 Task: Find connections with filter location Chorfa with filter topic #jobsearchwith filter profile language French with filter current company Indus Towers Limited with filter school Bapatla Engineering College with filter industry Writing and Editing with filter service category Demand Generation with filter keywords title Nuclear Engineer
Action: Mouse moved to (551, 81)
Screenshot: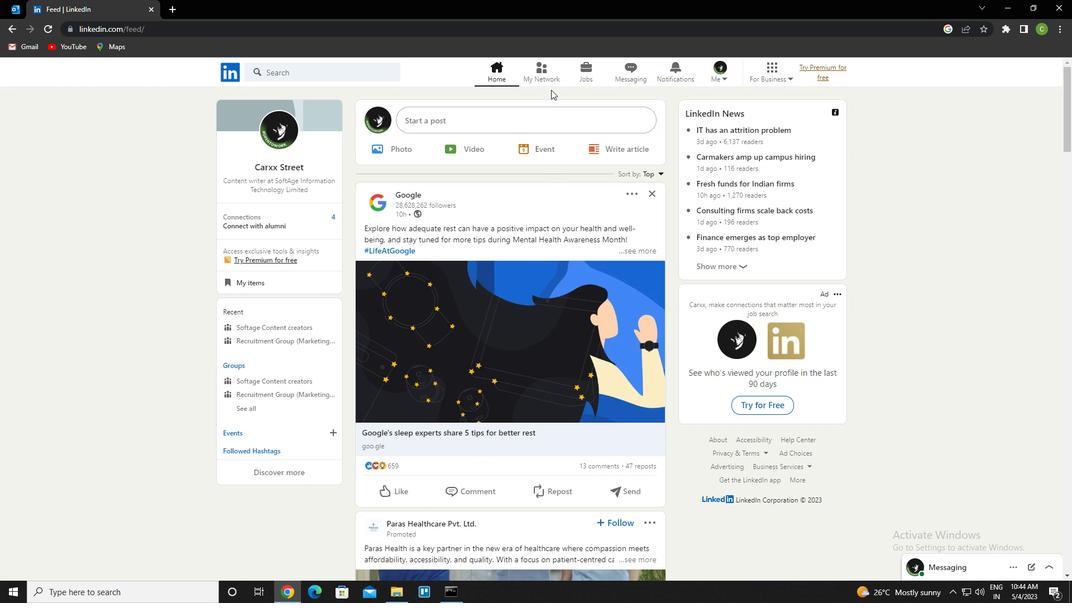 
Action: Mouse pressed left at (551, 81)
Screenshot: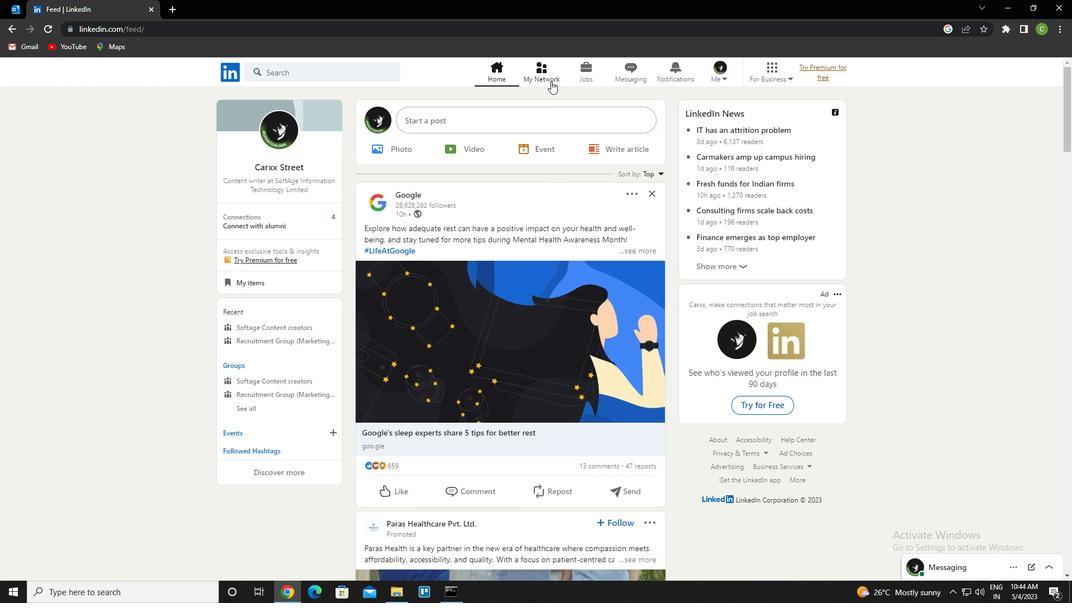 
Action: Mouse moved to (337, 140)
Screenshot: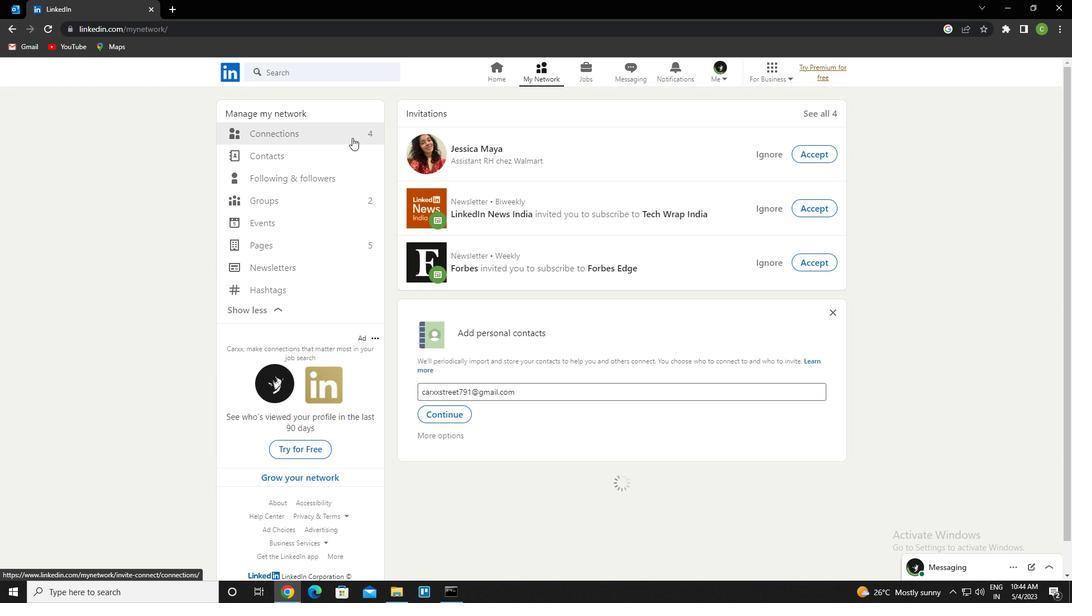 
Action: Mouse pressed left at (337, 140)
Screenshot: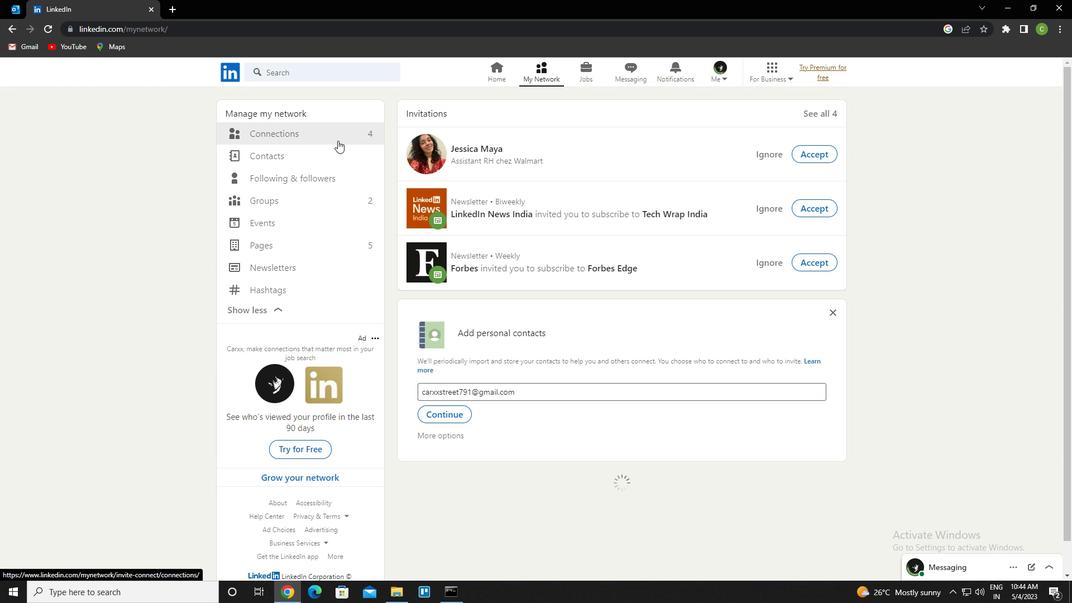 
Action: Mouse pressed left at (337, 140)
Screenshot: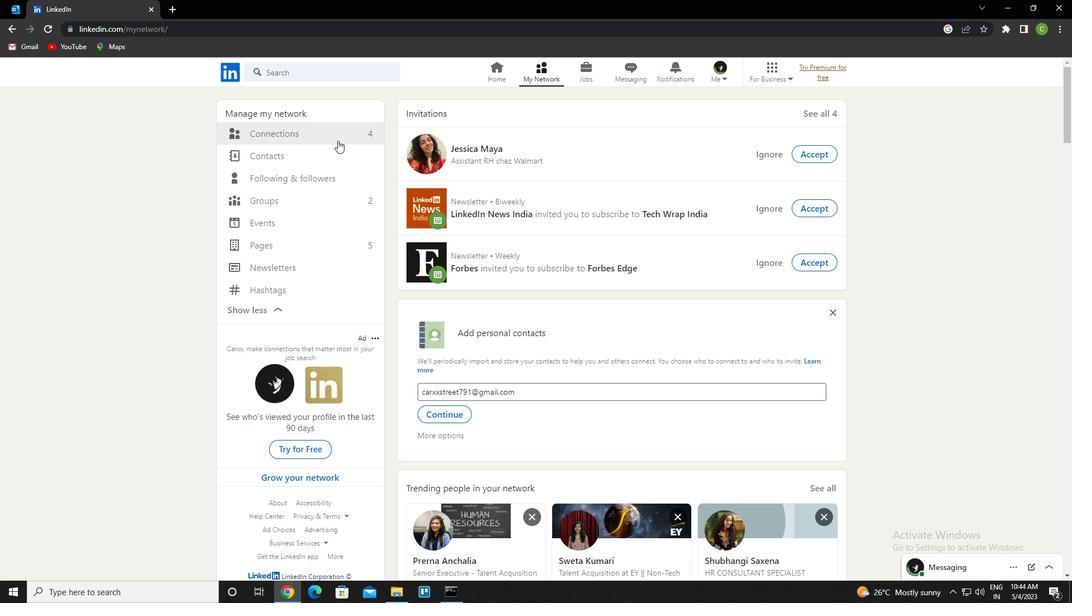 
Action: Mouse moved to (337, 129)
Screenshot: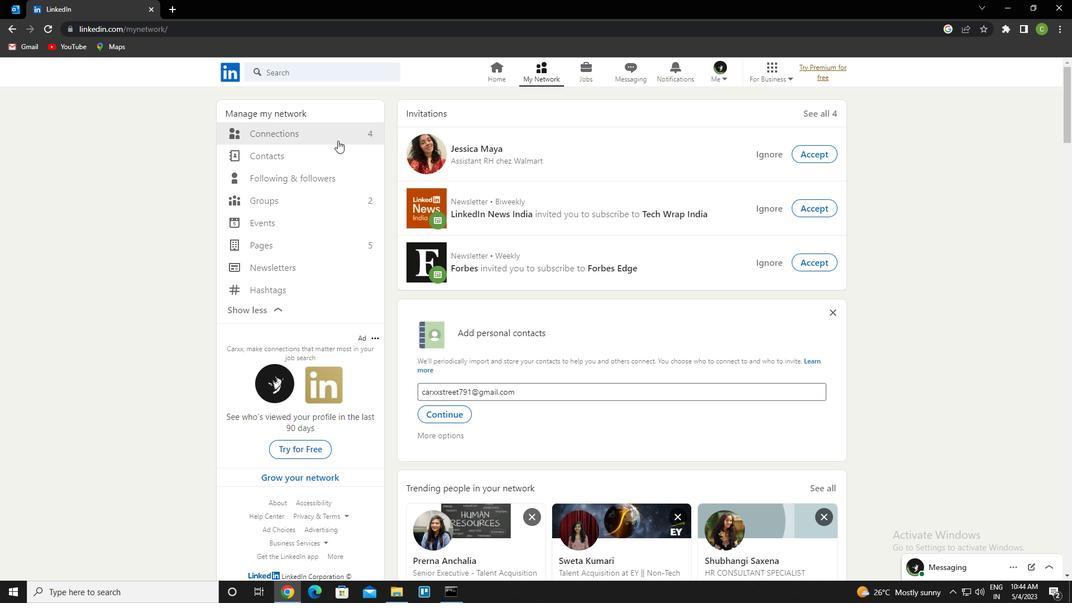 
Action: Mouse pressed left at (337, 129)
Screenshot: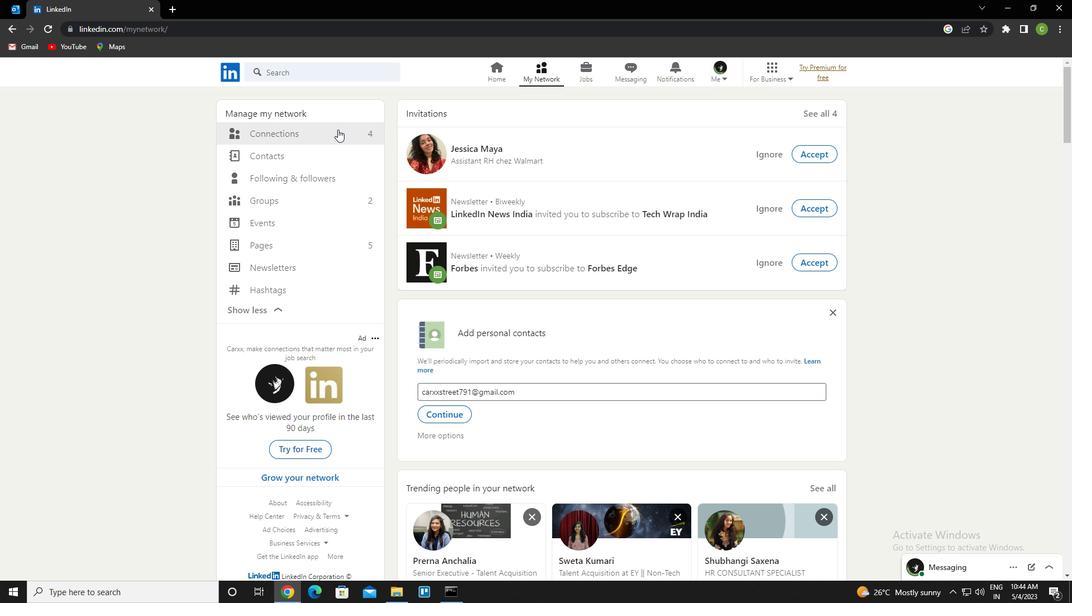 
Action: Mouse moved to (639, 137)
Screenshot: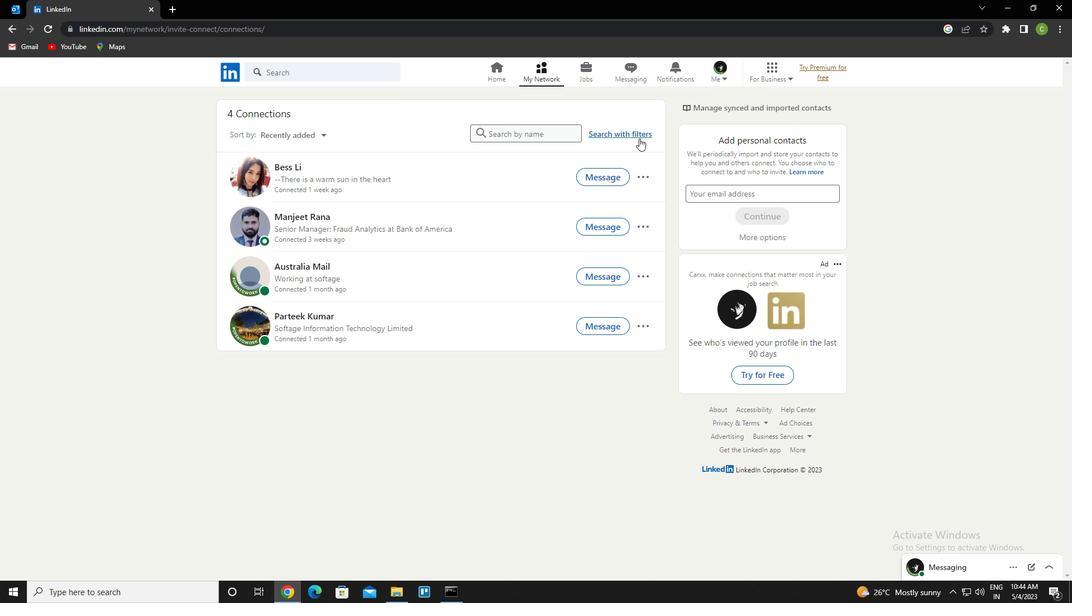 
Action: Mouse pressed left at (639, 137)
Screenshot: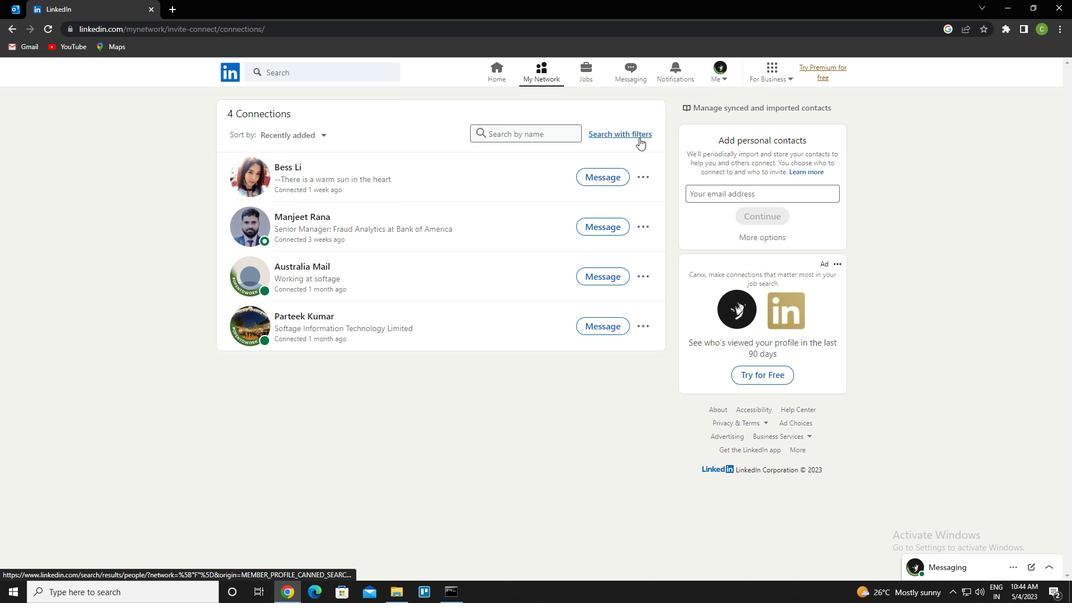 
Action: Mouse moved to (575, 102)
Screenshot: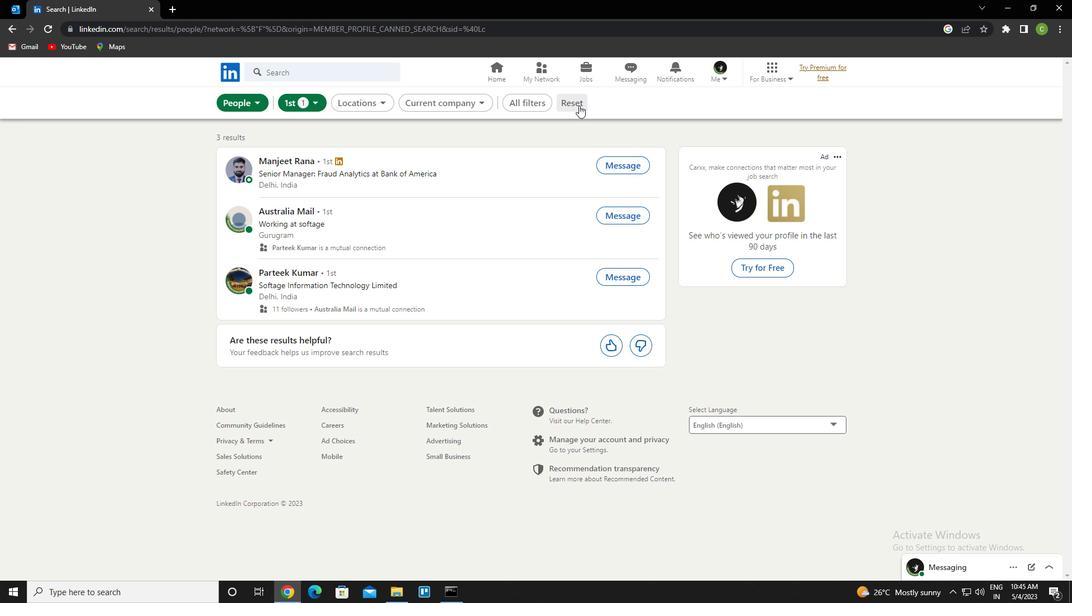 
Action: Mouse pressed left at (575, 102)
Screenshot: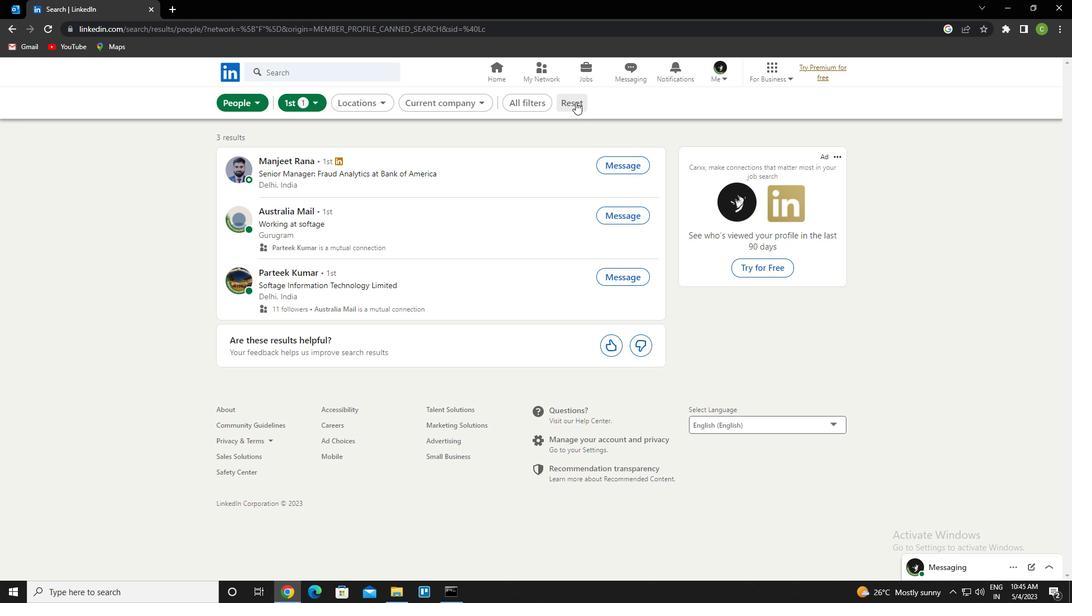 
Action: Mouse moved to (557, 102)
Screenshot: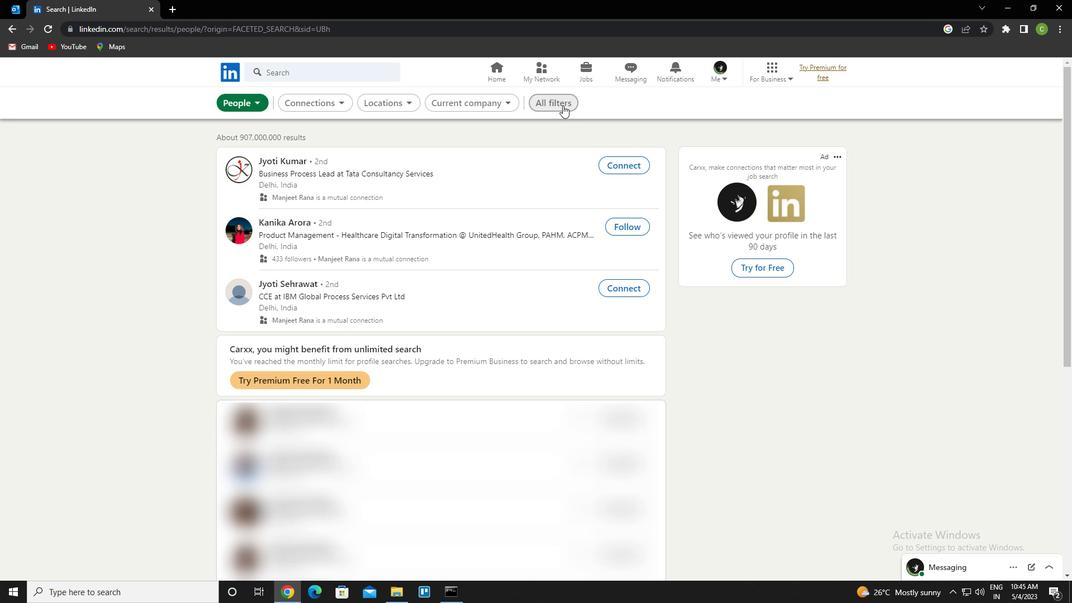 
Action: Mouse pressed left at (557, 102)
Screenshot: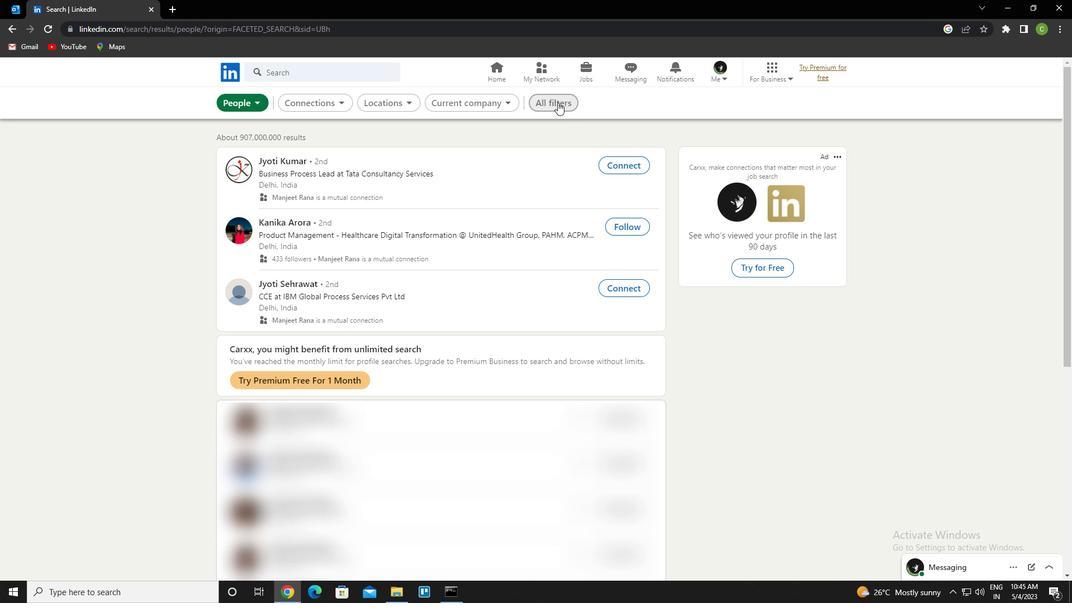 
Action: Mouse moved to (907, 342)
Screenshot: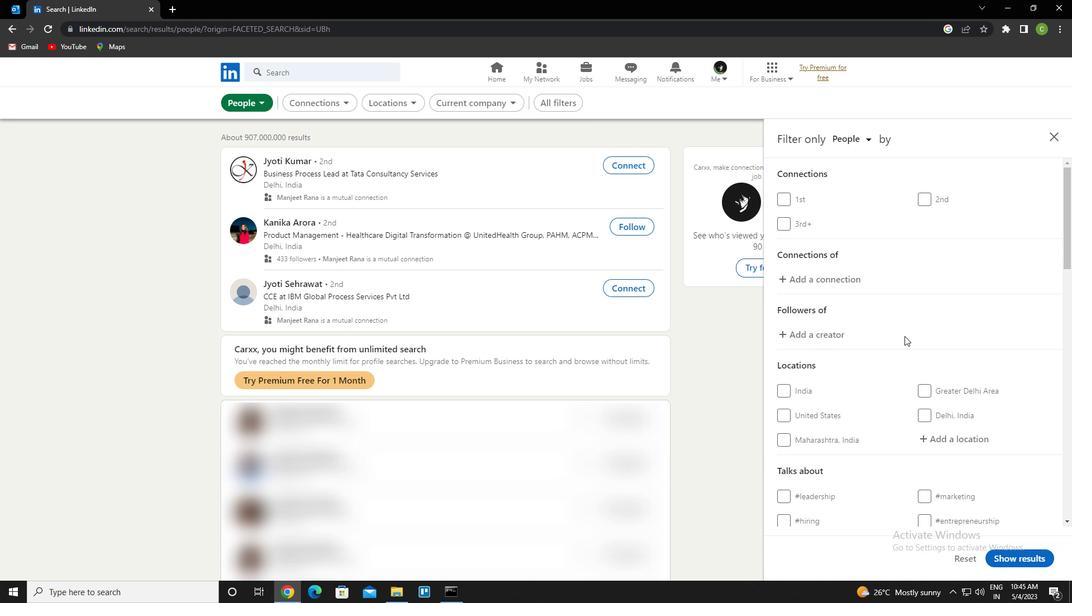 
Action: Mouse scrolled (907, 341) with delta (0, 0)
Screenshot: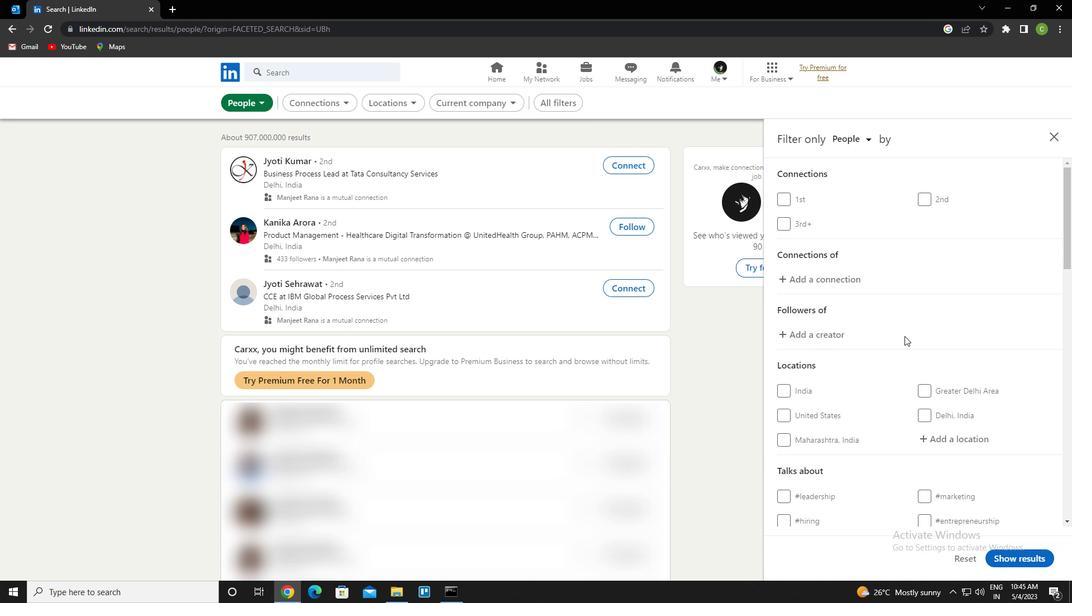 
Action: Mouse moved to (908, 342)
Screenshot: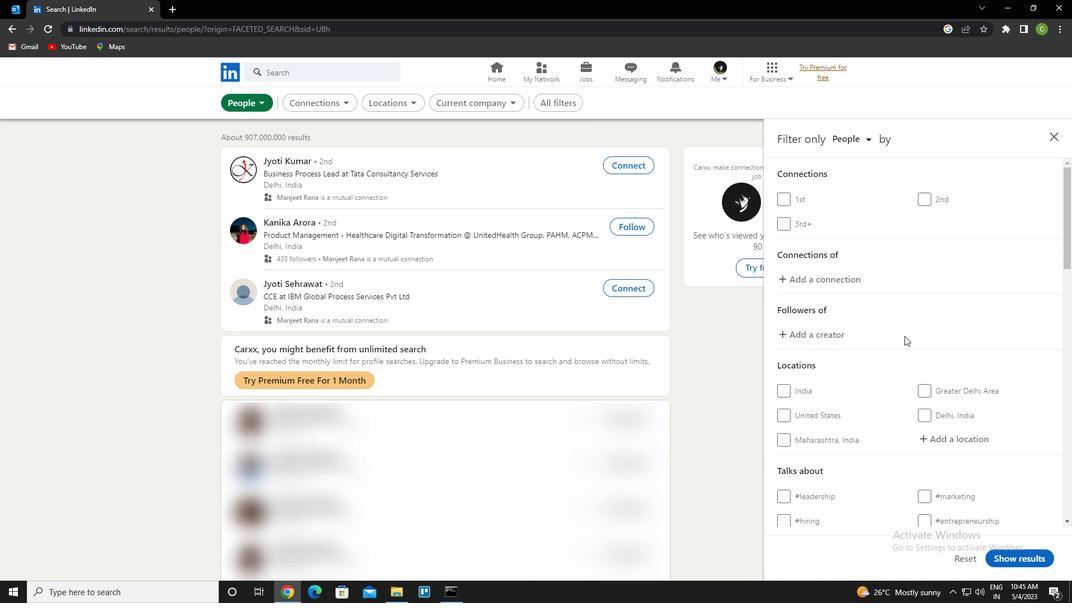 
Action: Mouse scrolled (908, 342) with delta (0, 0)
Screenshot: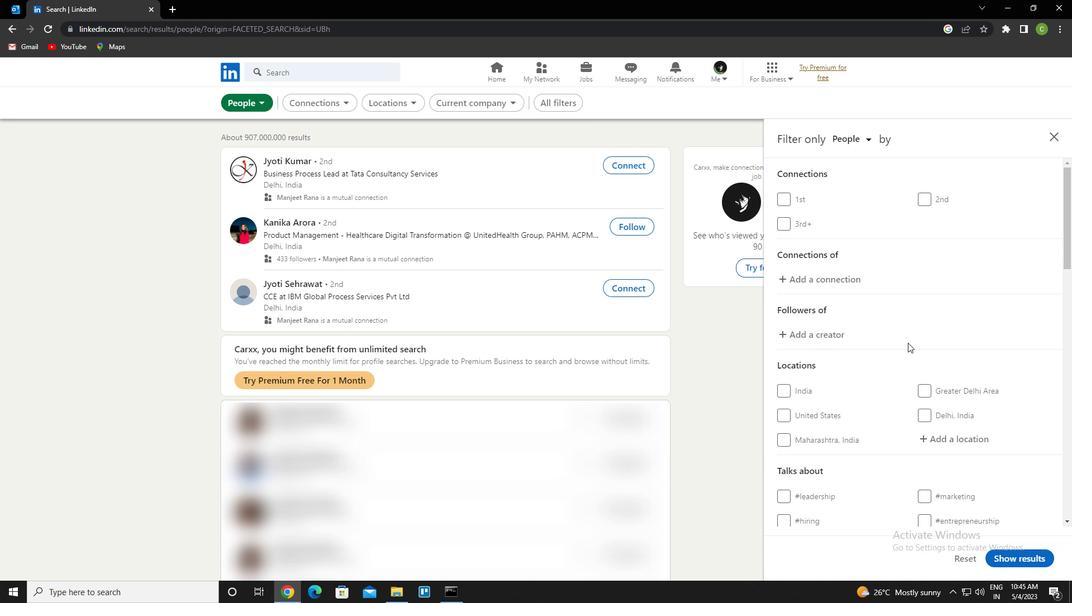 
Action: Mouse moved to (940, 332)
Screenshot: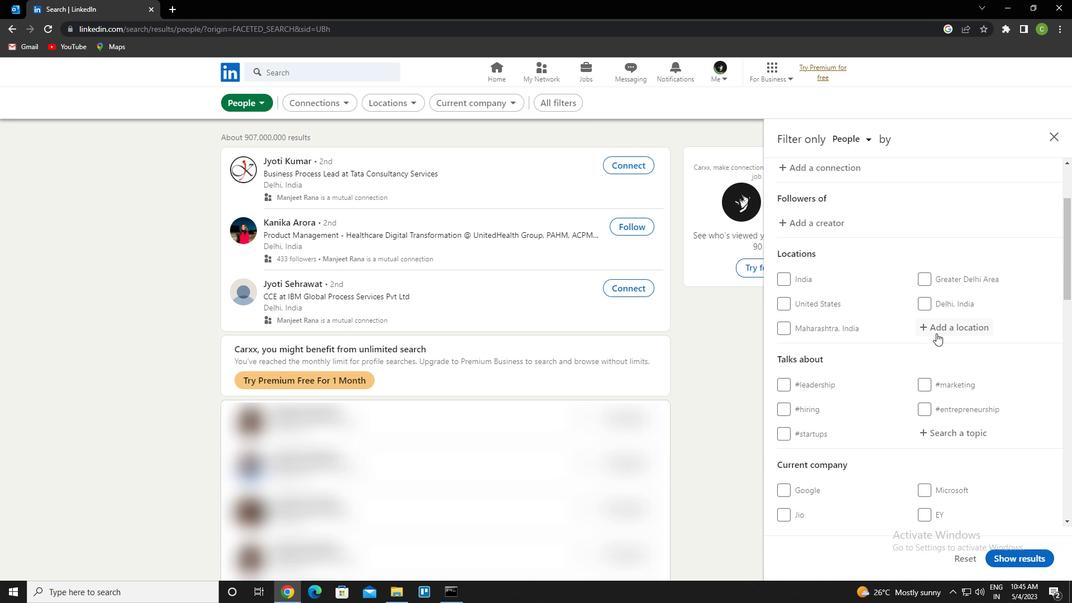 
Action: Mouse pressed left at (940, 332)
Screenshot: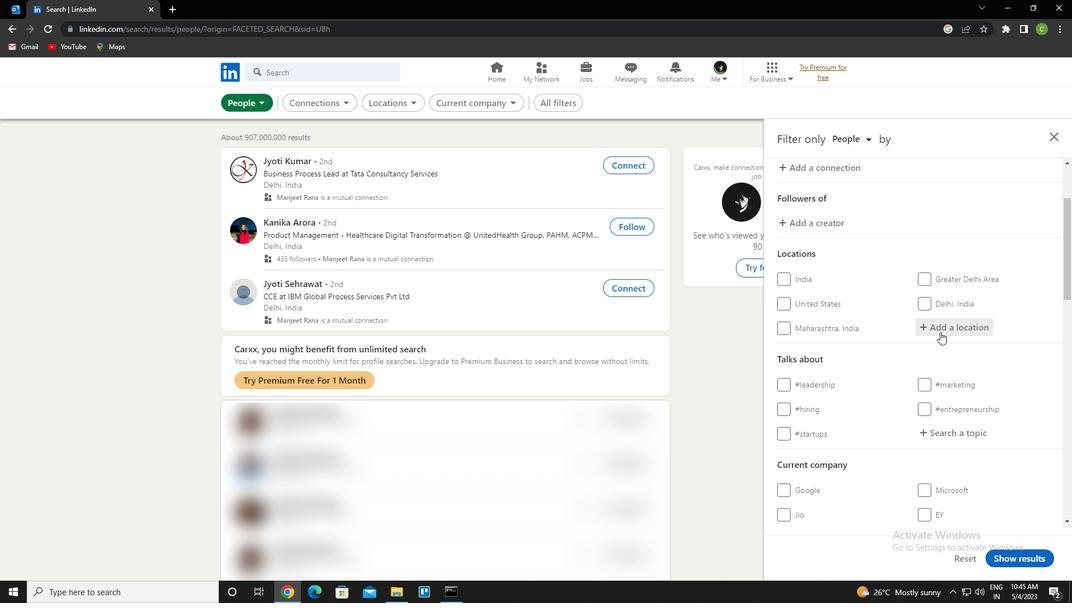 
Action: Mouse moved to (902, 317)
Screenshot: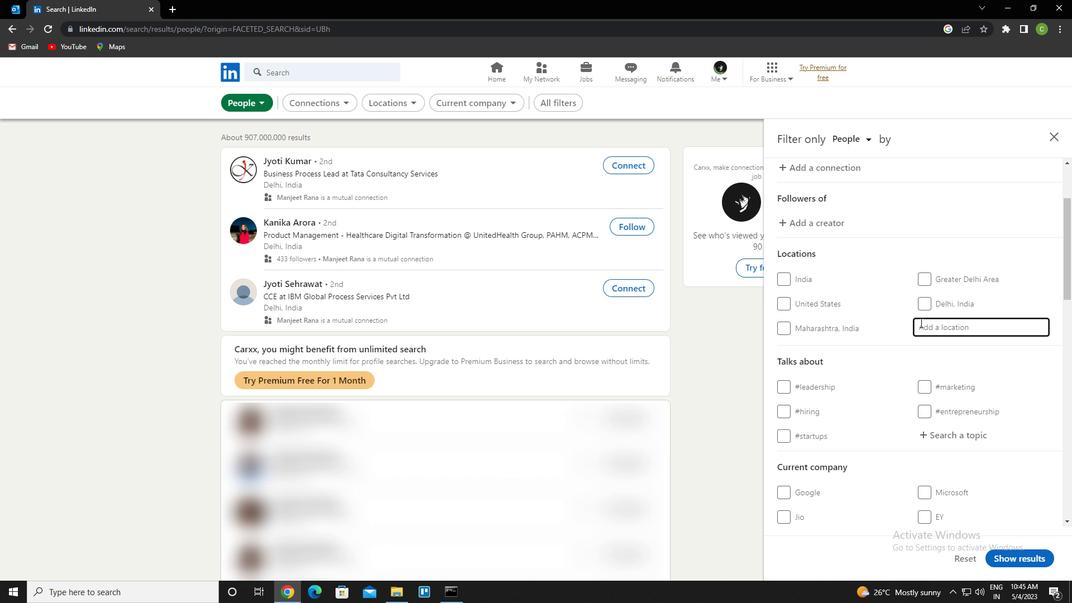 
Action: Key pressed <Key.caps_lock>c<Key.caps_lock>horfa<Key.down><Key.enter>
Screenshot: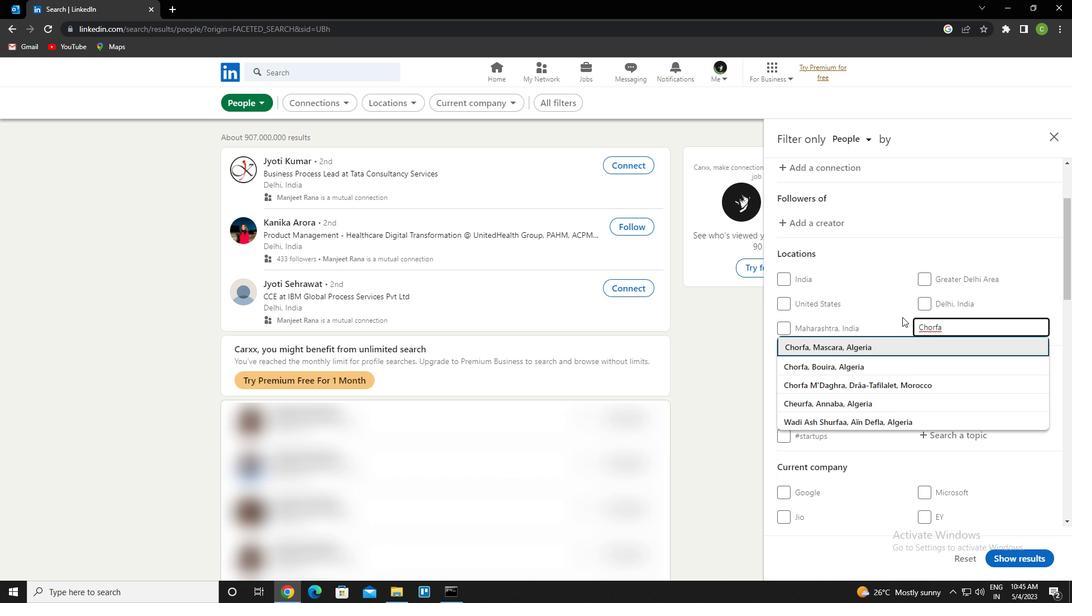 
Action: Mouse moved to (1067, 228)
Screenshot: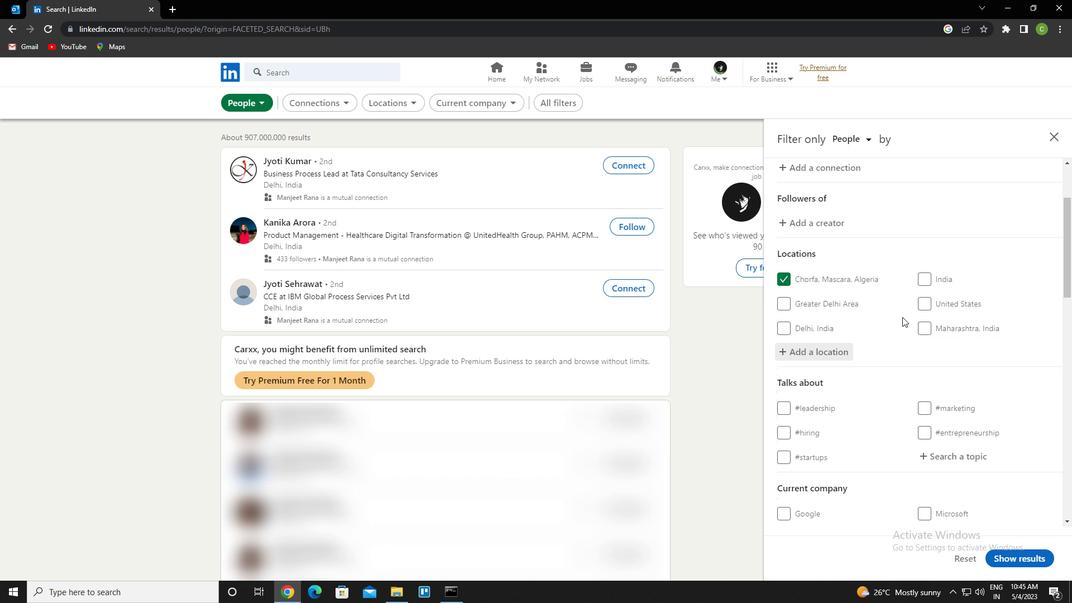 
Action: Mouse scrolled (1067, 227) with delta (0, 0)
Screenshot: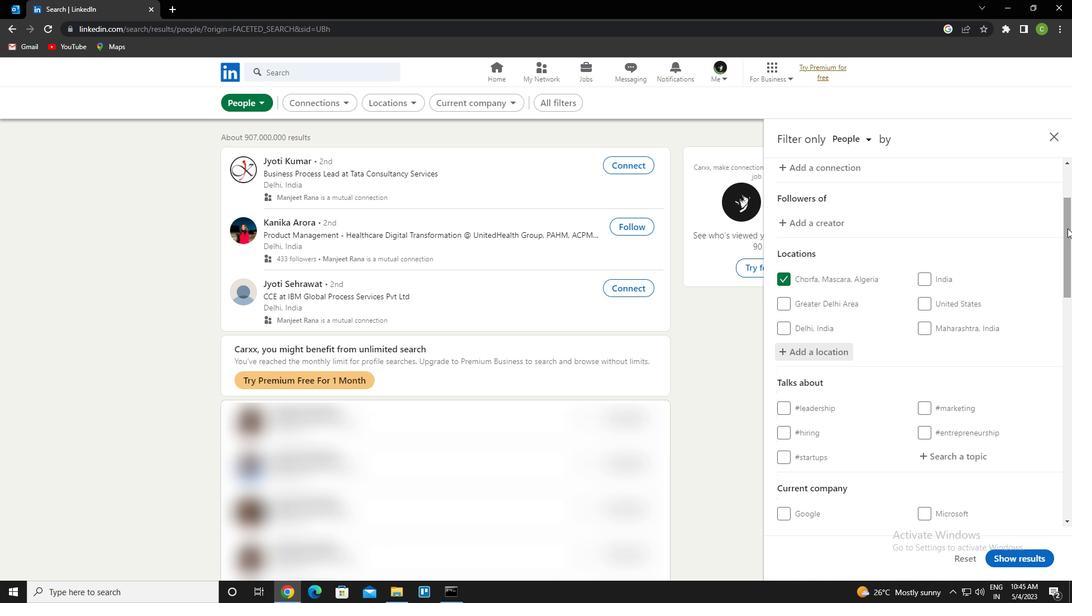 
Action: Mouse scrolled (1067, 227) with delta (0, 0)
Screenshot: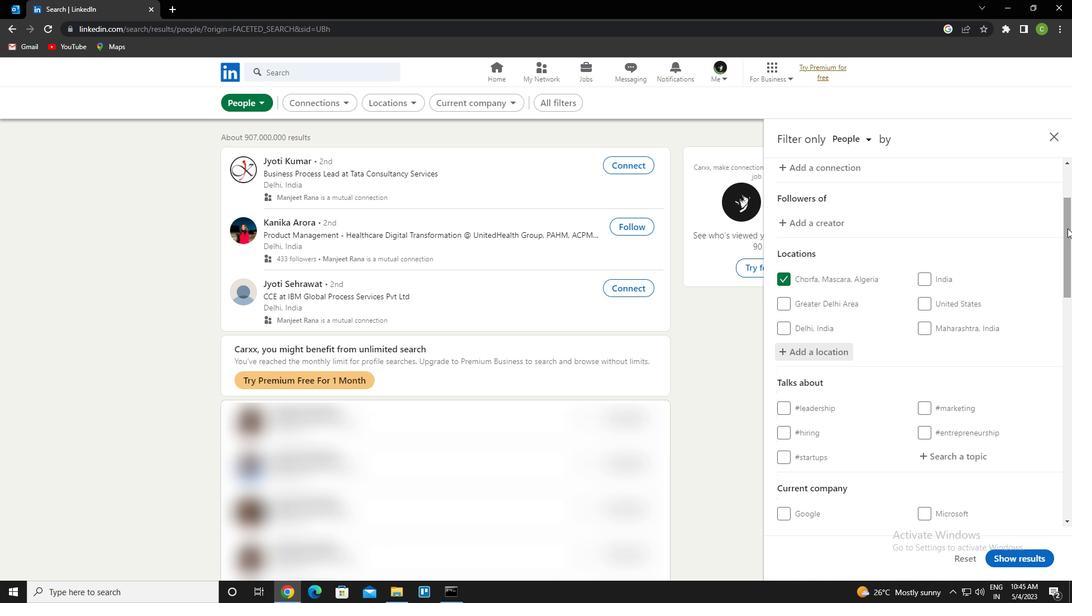 
Action: Mouse moved to (947, 341)
Screenshot: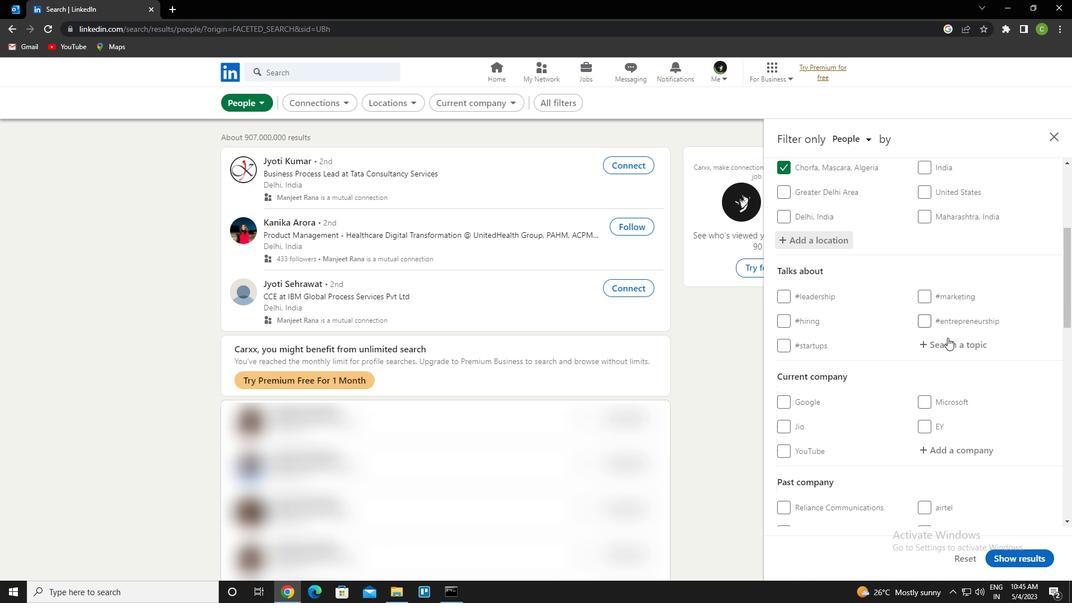 
Action: Mouse pressed left at (947, 341)
Screenshot: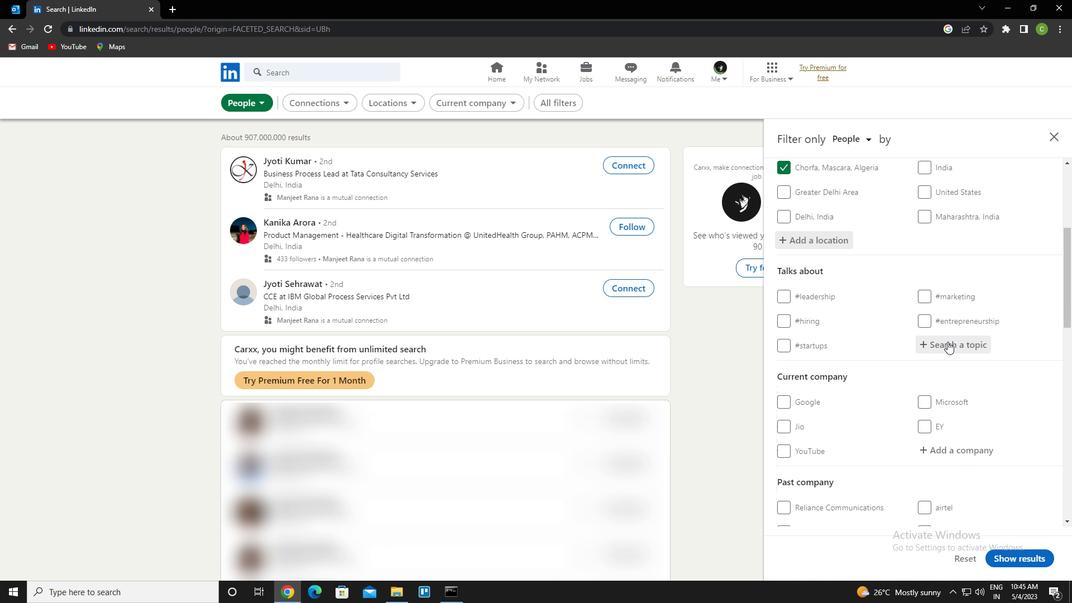 
Action: Key pressed jobsearch<Key.down><Key.enter>
Screenshot: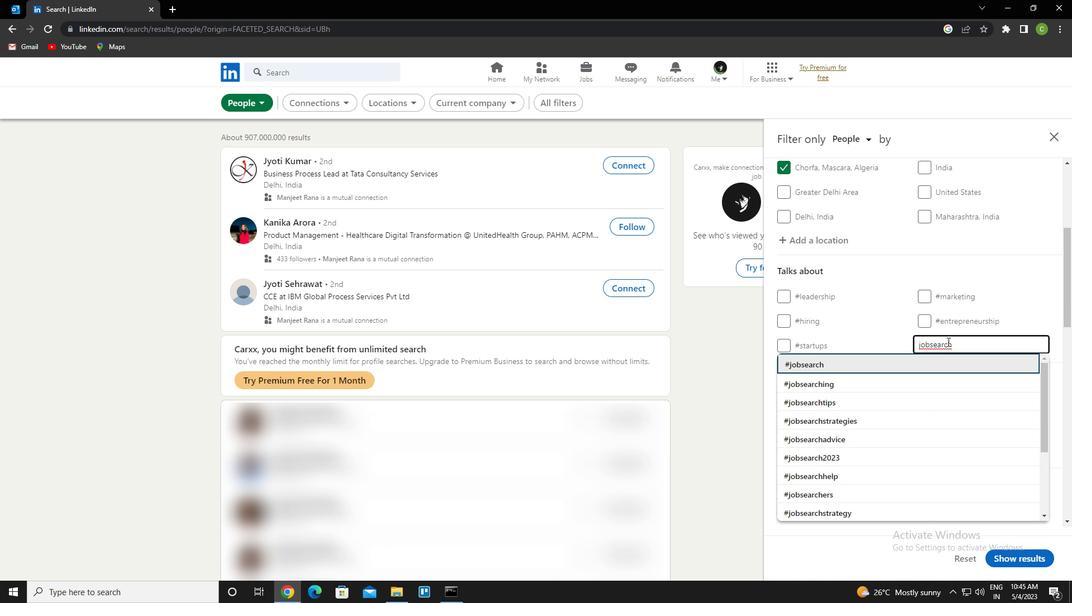 
Action: Mouse scrolled (947, 341) with delta (0, 0)
Screenshot: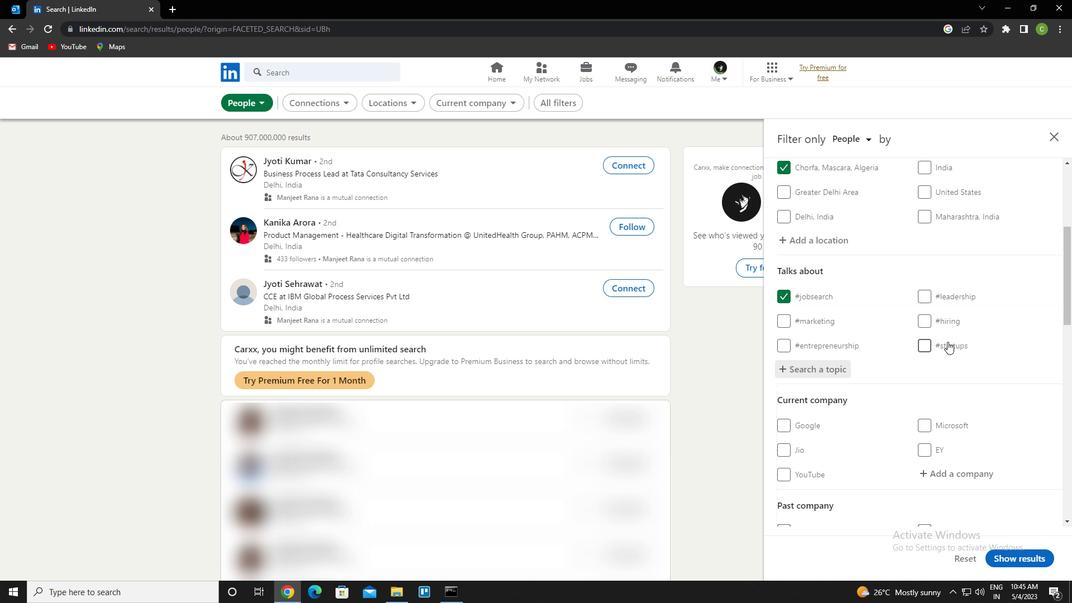 
Action: Mouse scrolled (947, 341) with delta (0, 0)
Screenshot: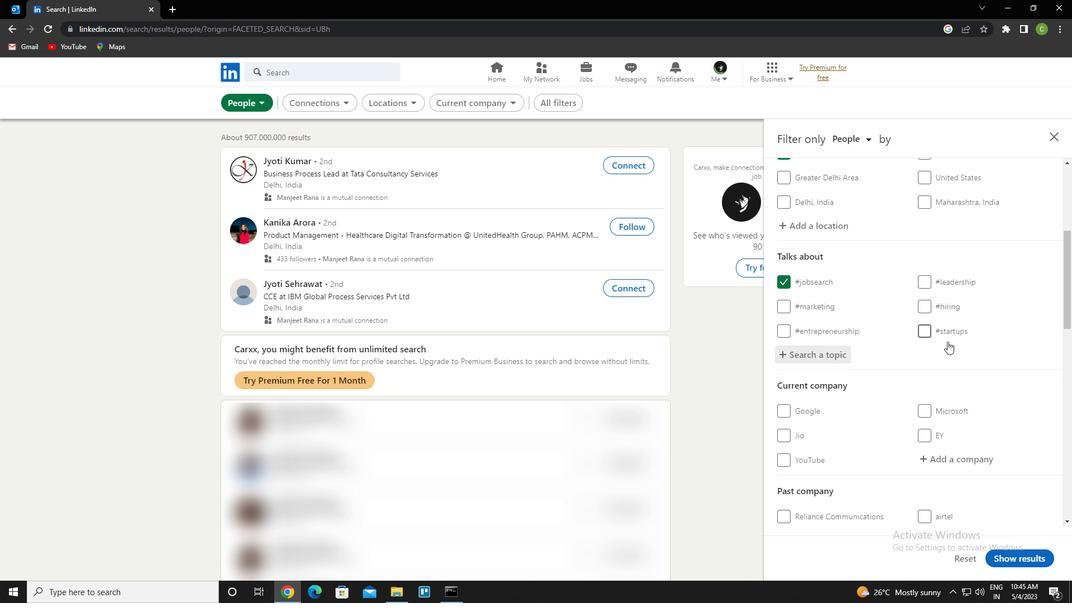 
Action: Mouse moved to (939, 336)
Screenshot: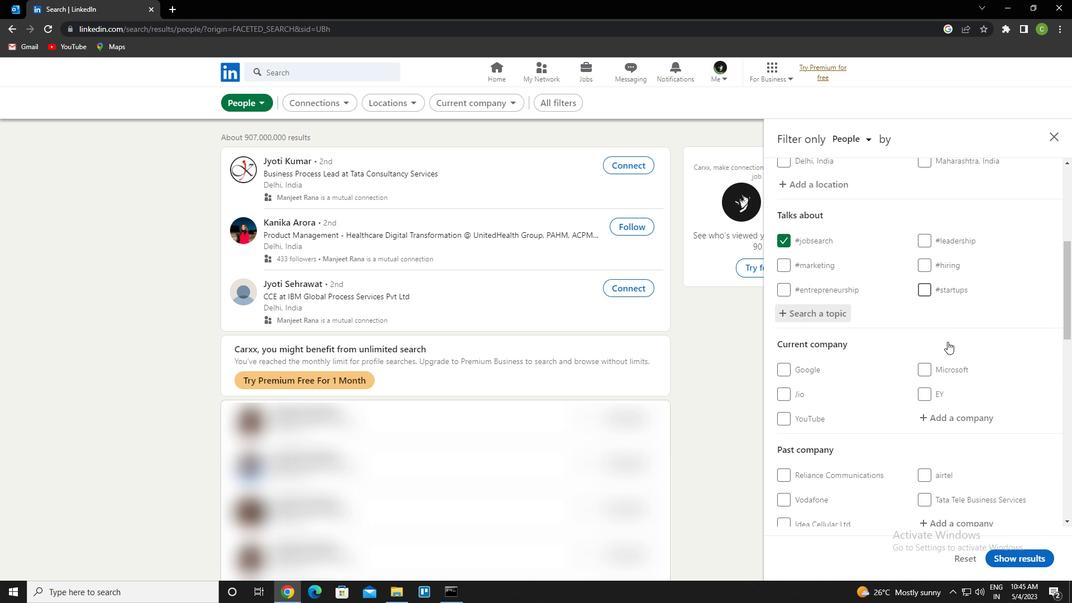 
Action: Mouse scrolled (939, 336) with delta (0, 0)
Screenshot: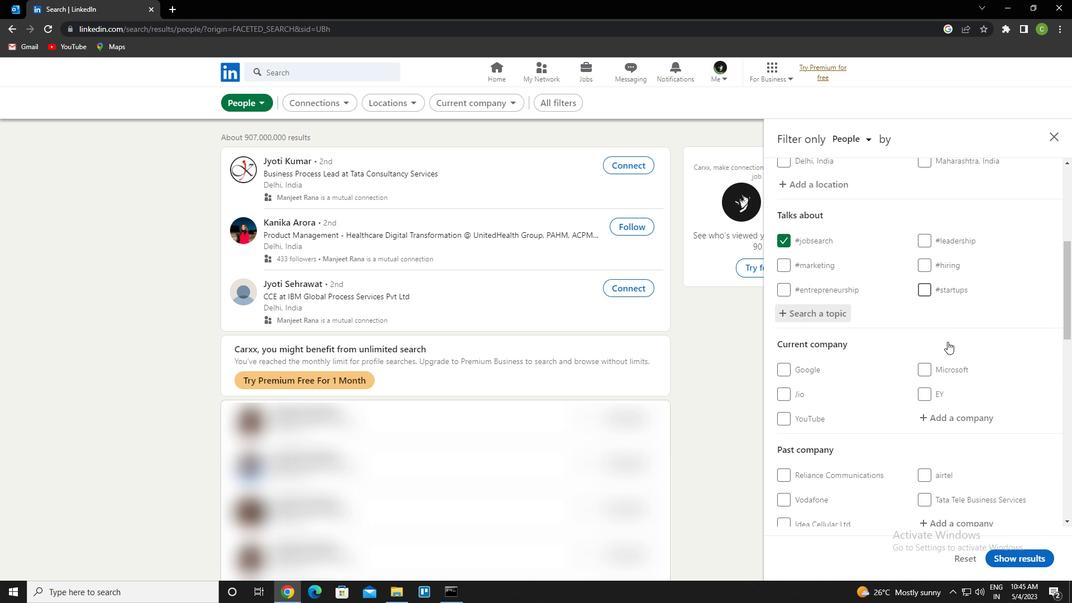
Action: Mouse moved to (927, 331)
Screenshot: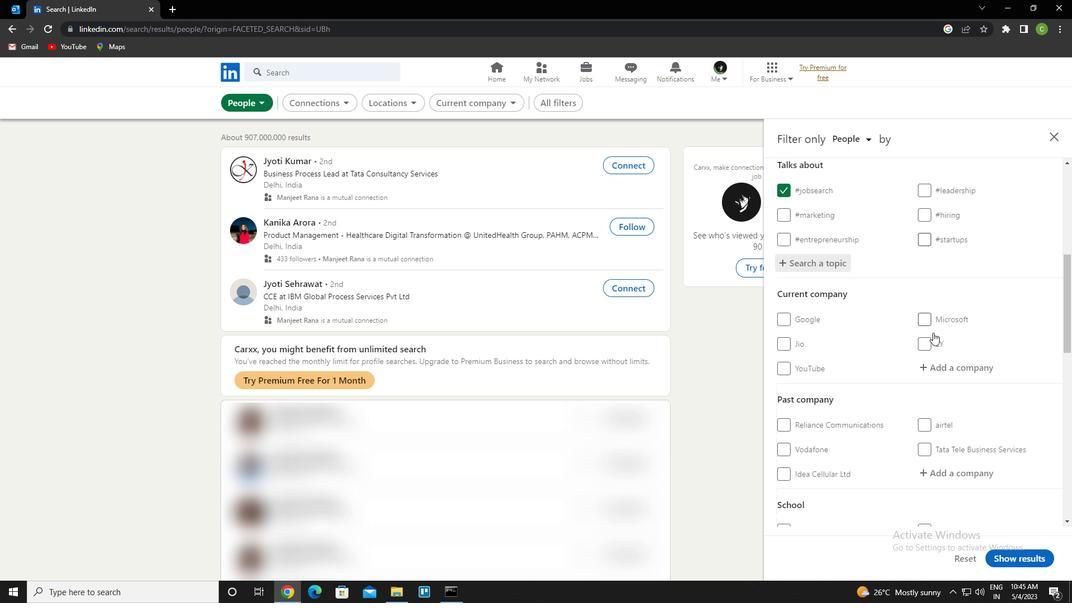 
Action: Mouse scrolled (927, 330) with delta (0, 0)
Screenshot: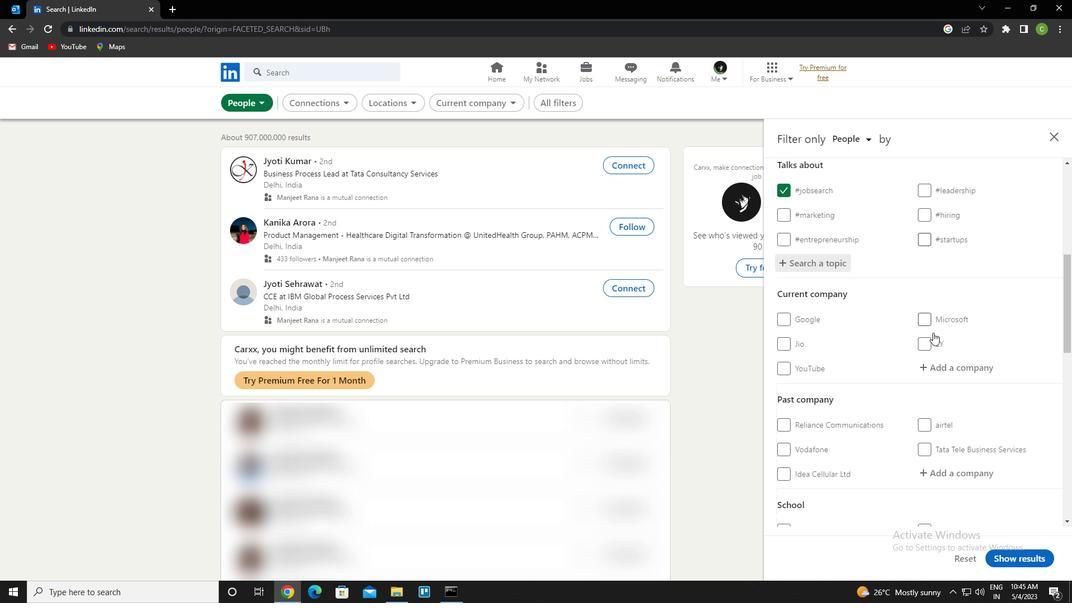 
Action: Mouse moved to (922, 333)
Screenshot: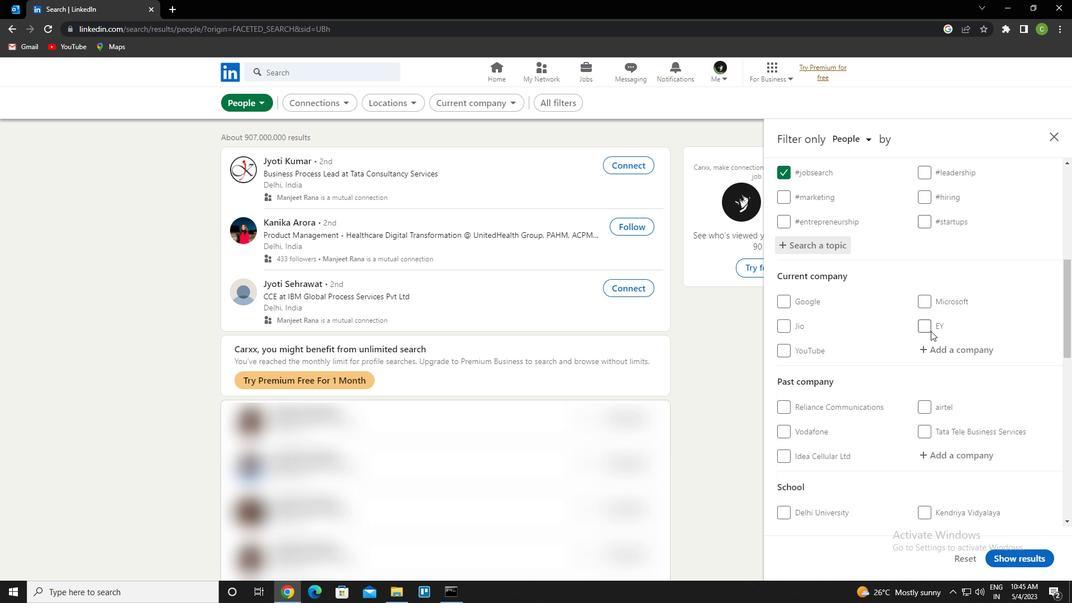 
Action: Mouse scrolled (922, 332) with delta (0, 0)
Screenshot: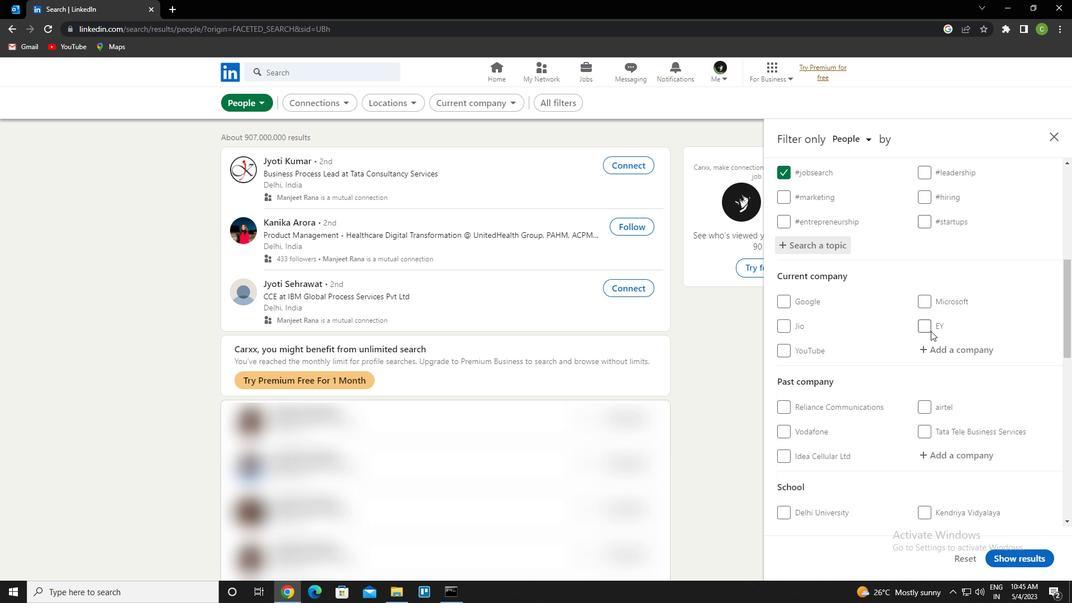 
Action: Mouse moved to (919, 335)
Screenshot: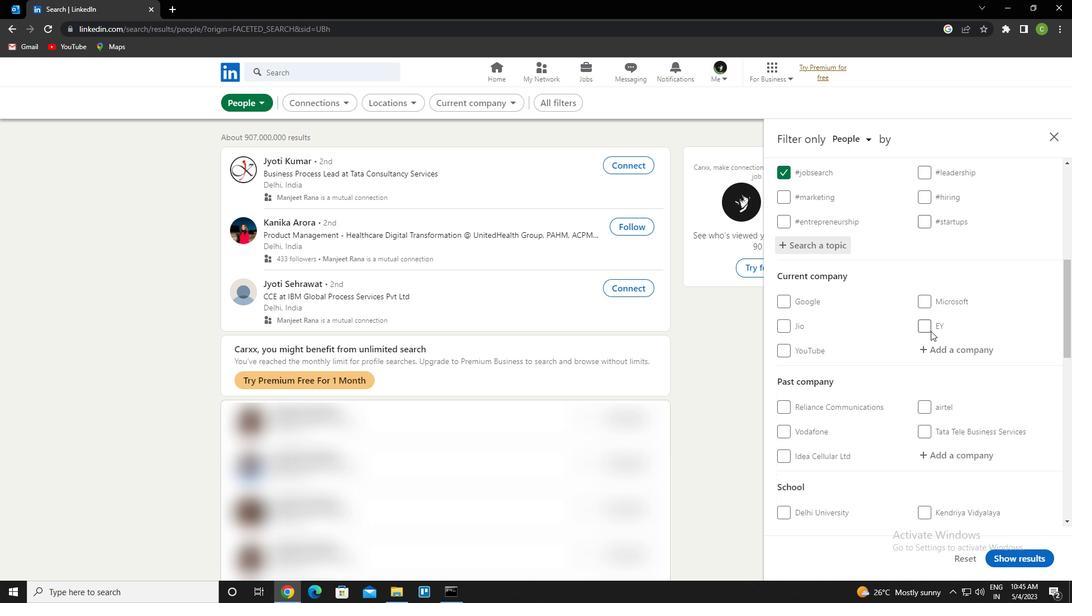 
Action: Mouse scrolled (919, 334) with delta (0, 0)
Screenshot: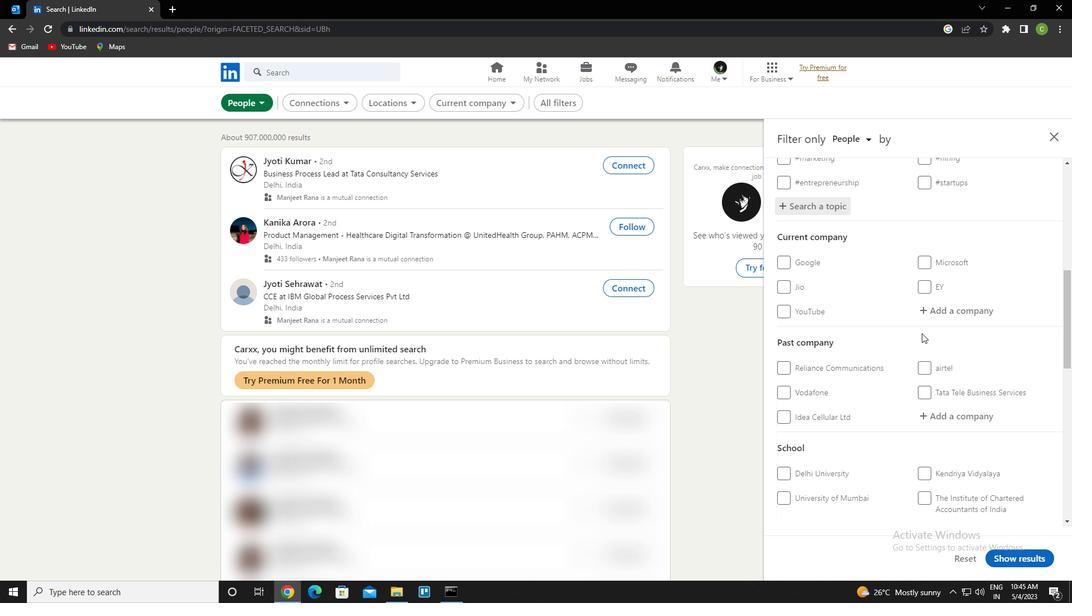 
Action: Mouse moved to (919, 334)
Screenshot: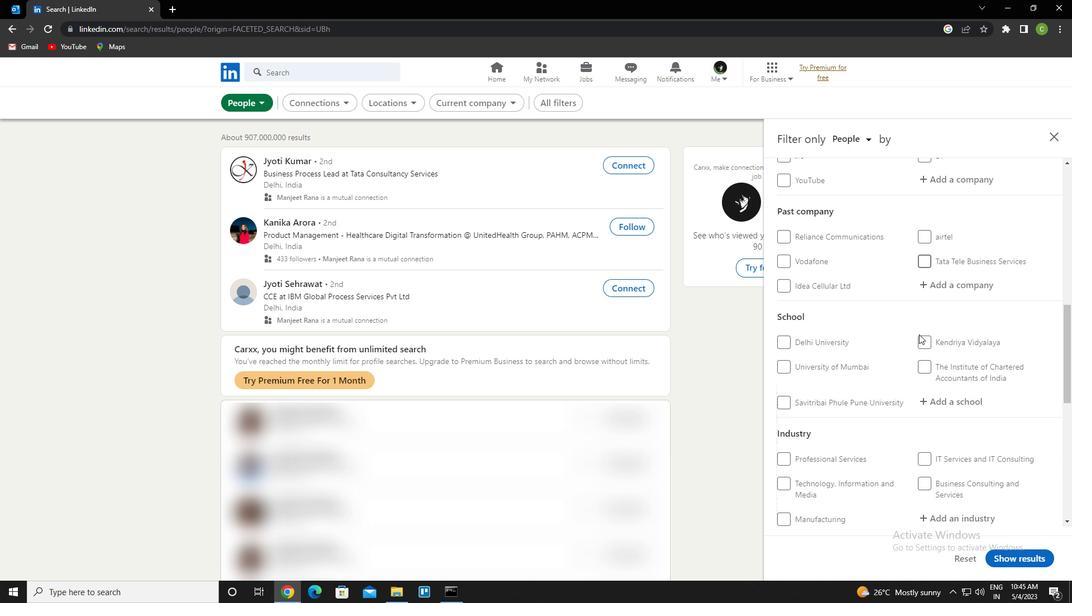 
Action: Mouse scrolled (919, 333) with delta (0, 0)
Screenshot: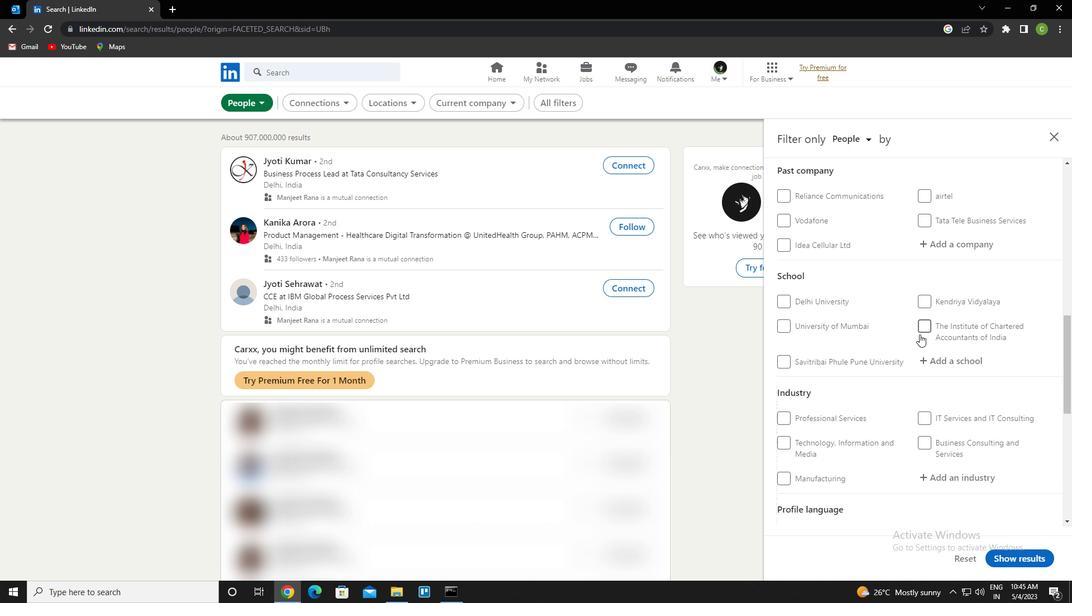 
Action: Mouse scrolled (919, 333) with delta (0, 0)
Screenshot: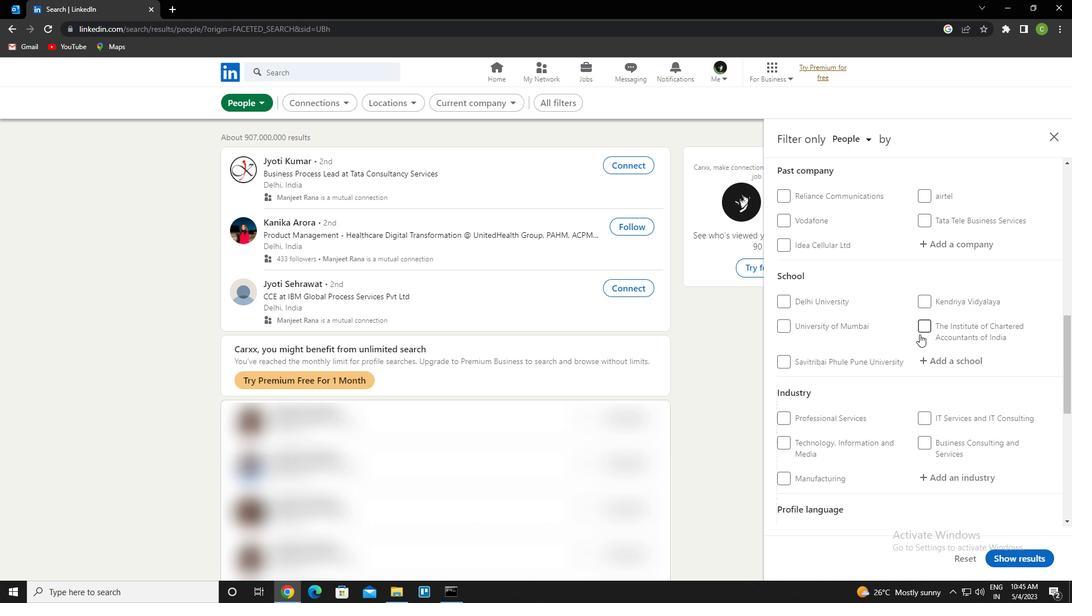 
Action: Mouse scrolled (919, 333) with delta (0, 0)
Screenshot: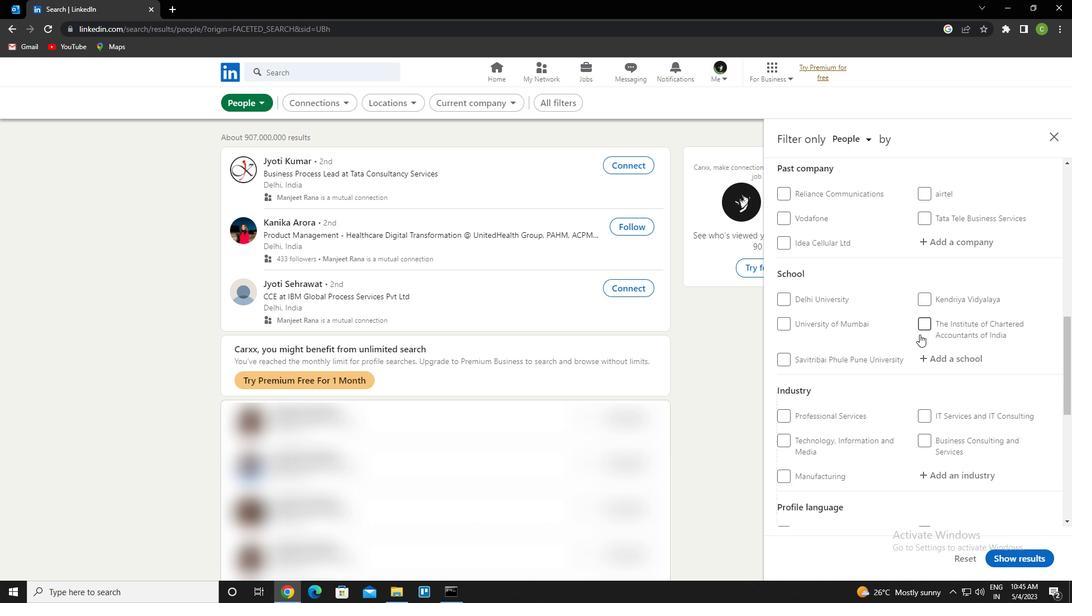 
Action: Mouse scrolled (919, 333) with delta (0, 0)
Screenshot: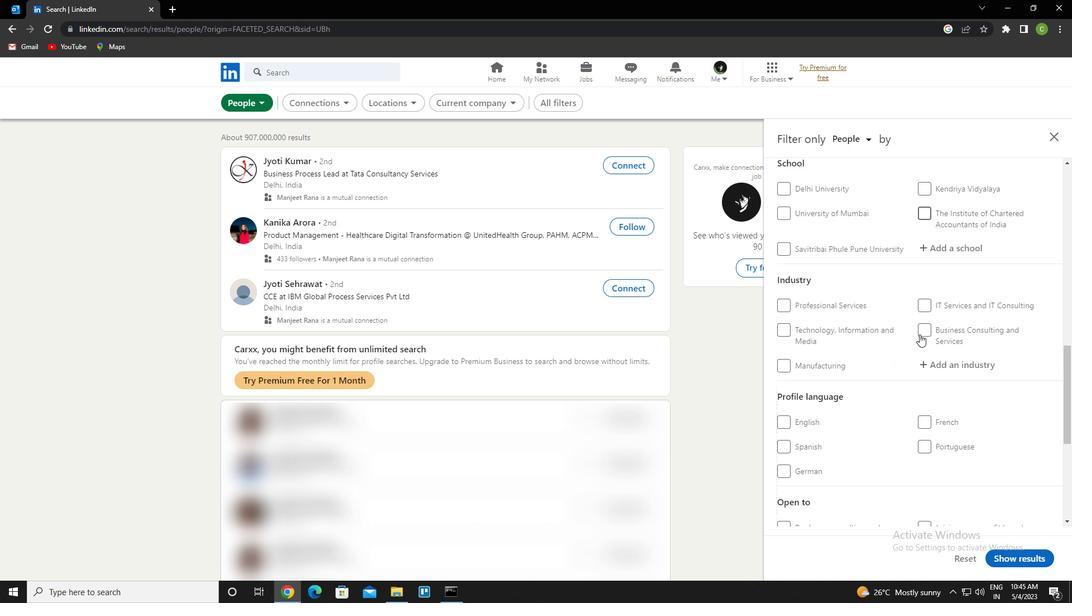 
Action: Mouse scrolled (919, 333) with delta (0, 0)
Screenshot: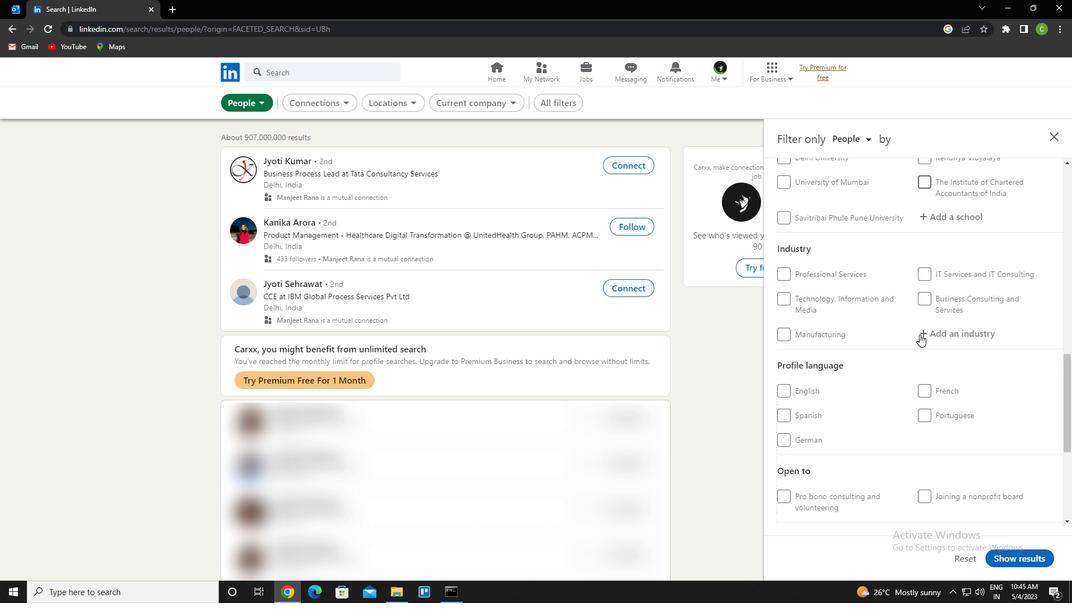 
Action: Mouse scrolled (919, 333) with delta (0, 0)
Screenshot: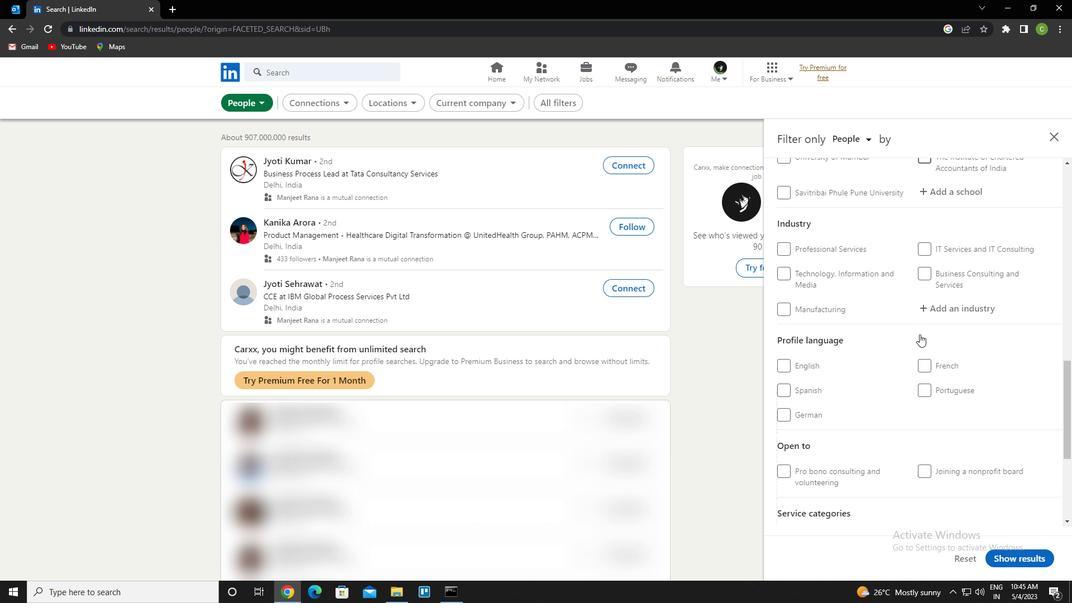 
Action: Mouse moved to (924, 202)
Screenshot: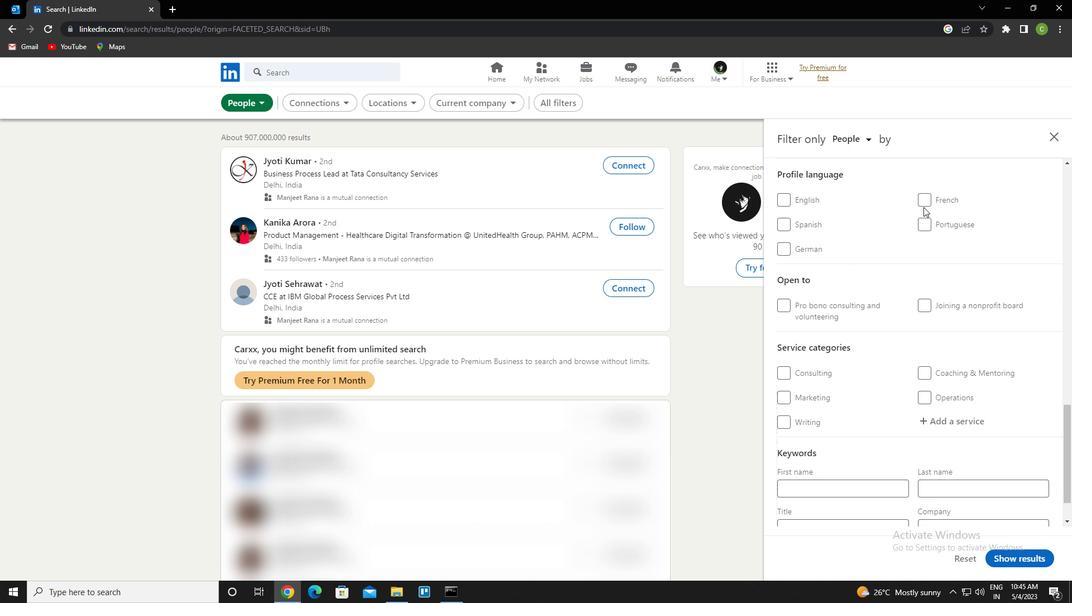 
Action: Mouse pressed left at (924, 202)
Screenshot: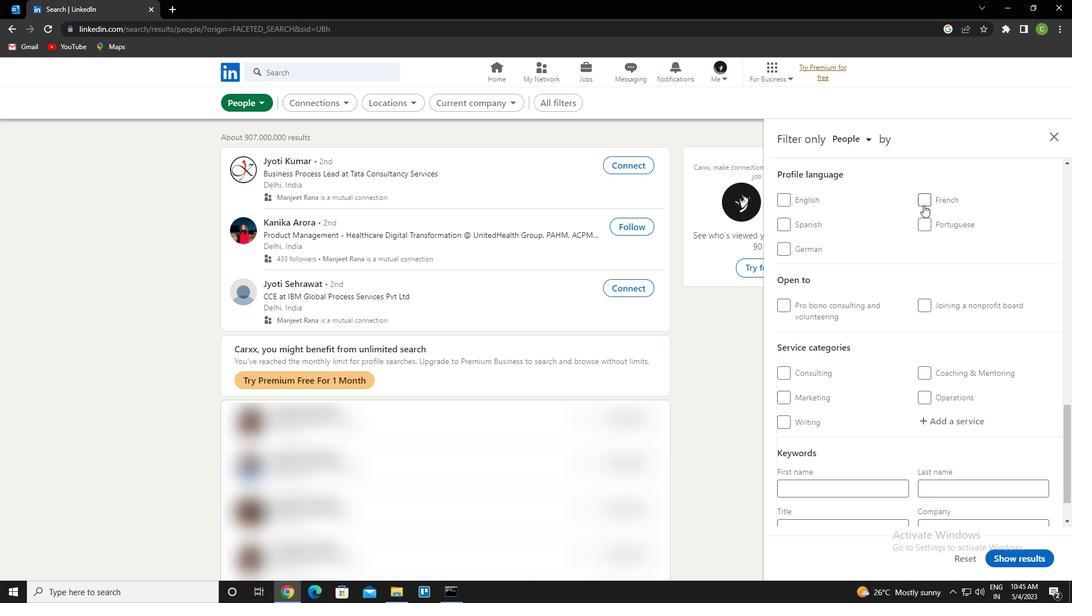 
Action: Mouse moved to (897, 254)
Screenshot: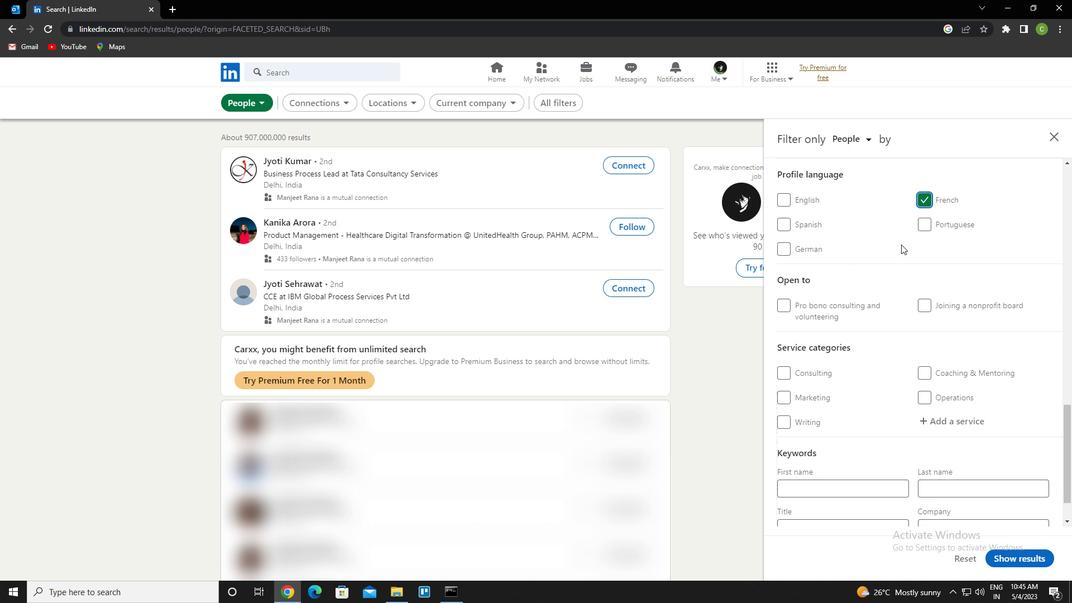 
Action: Mouse scrolled (897, 254) with delta (0, 0)
Screenshot: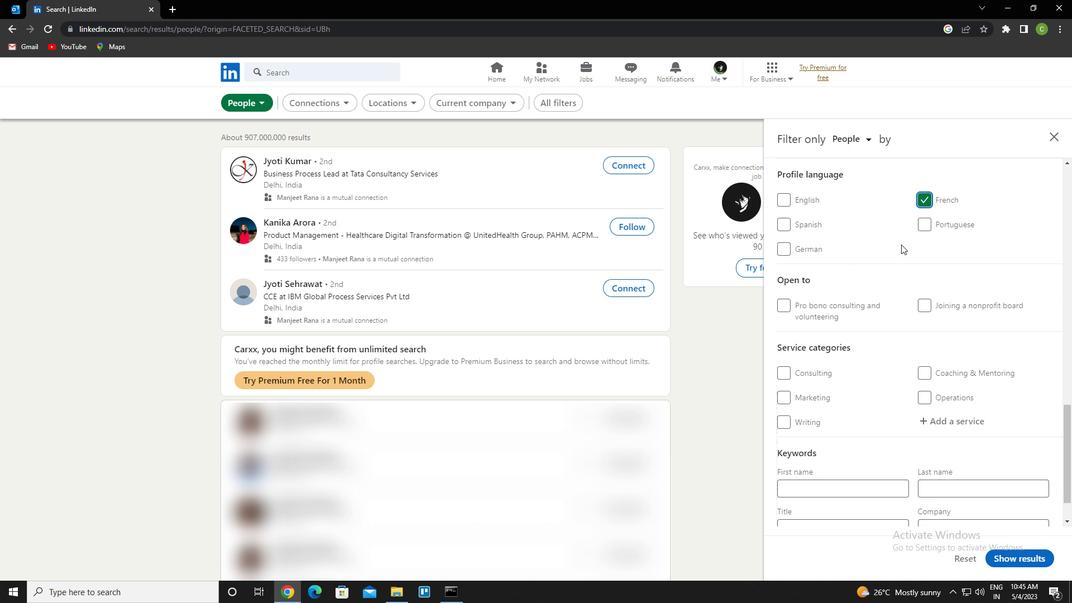 
Action: Mouse moved to (895, 257)
Screenshot: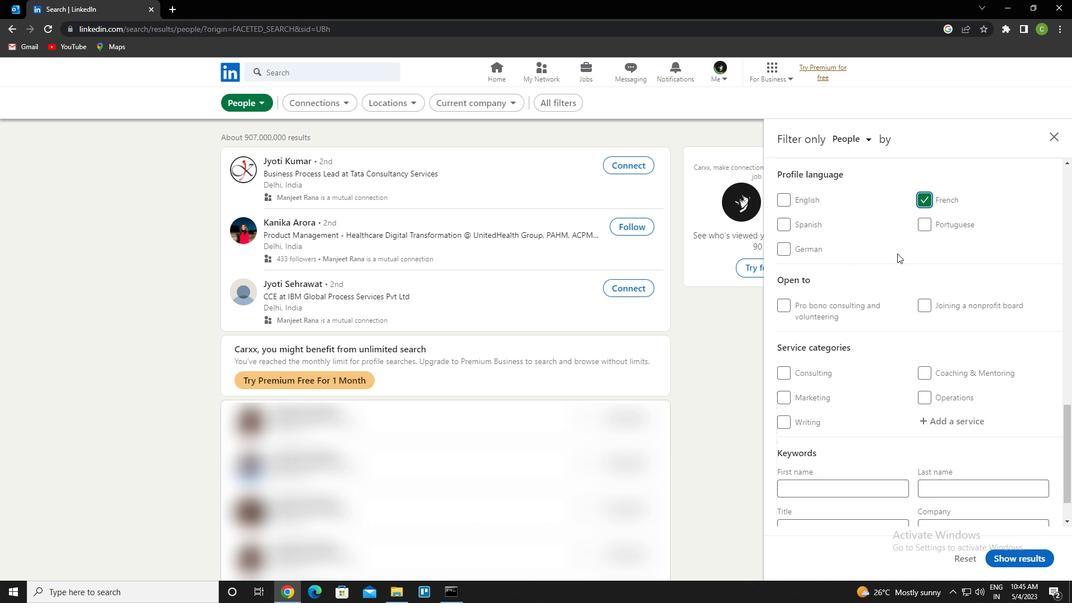 
Action: Mouse scrolled (895, 258) with delta (0, 0)
Screenshot: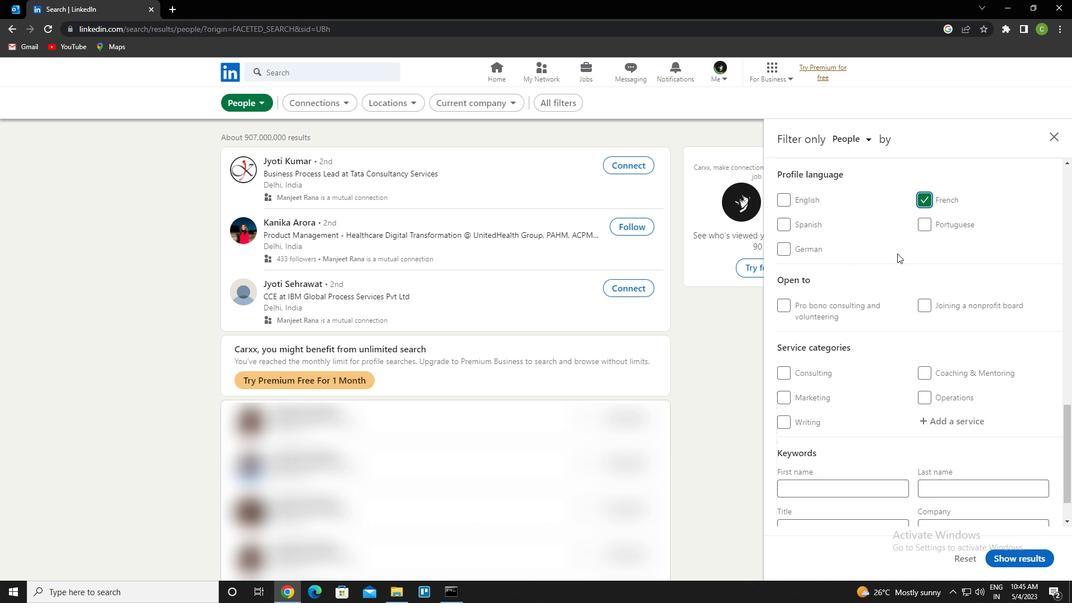 
Action: Mouse moved to (894, 258)
Screenshot: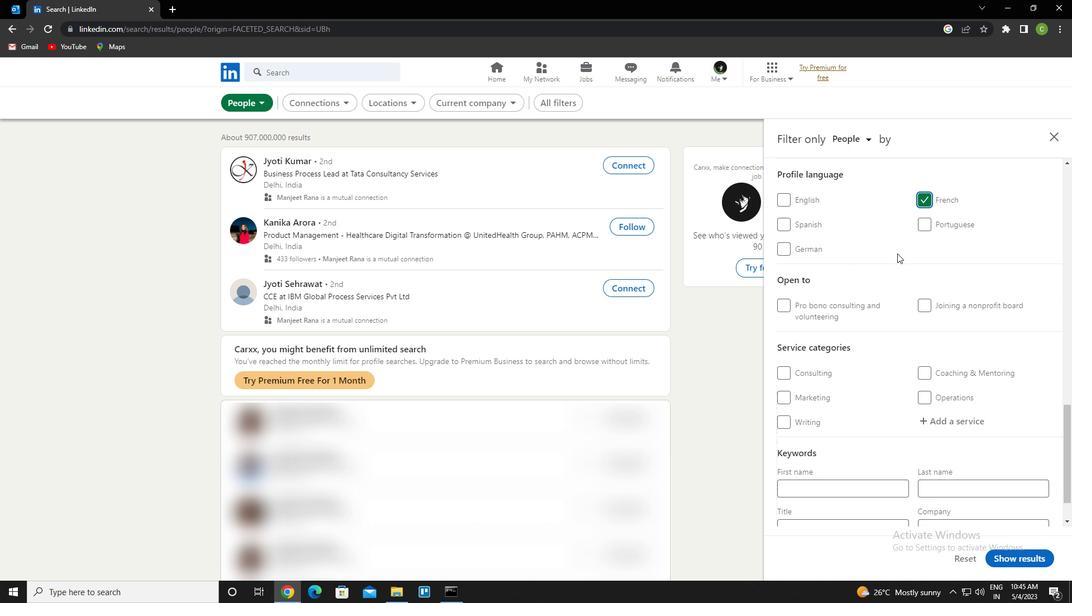 
Action: Mouse scrolled (894, 258) with delta (0, 0)
Screenshot: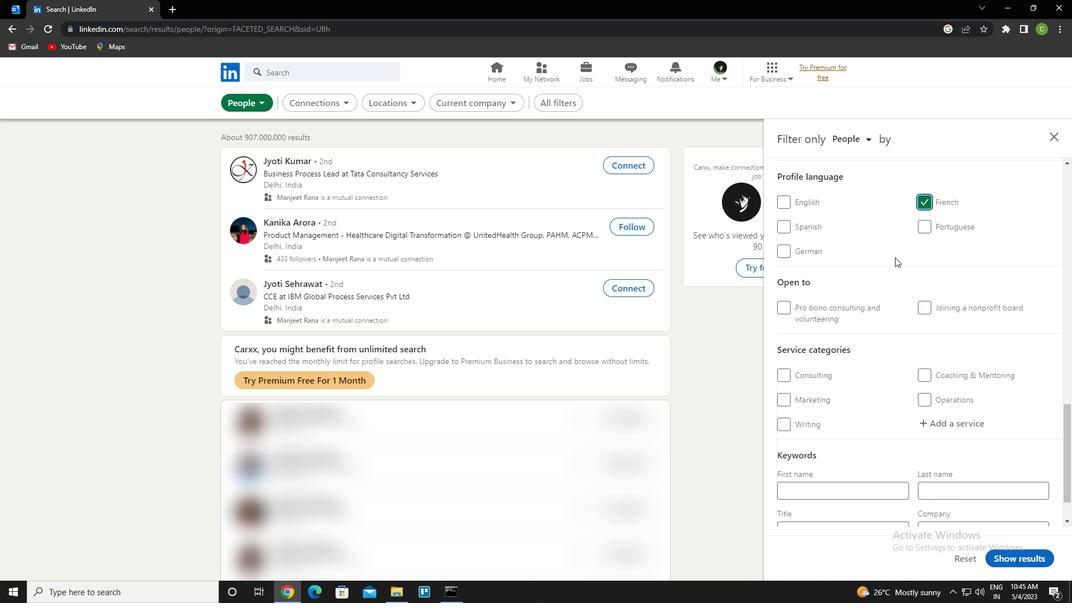 
Action: Mouse scrolled (894, 258) with delta (0, 0)
Screenshot: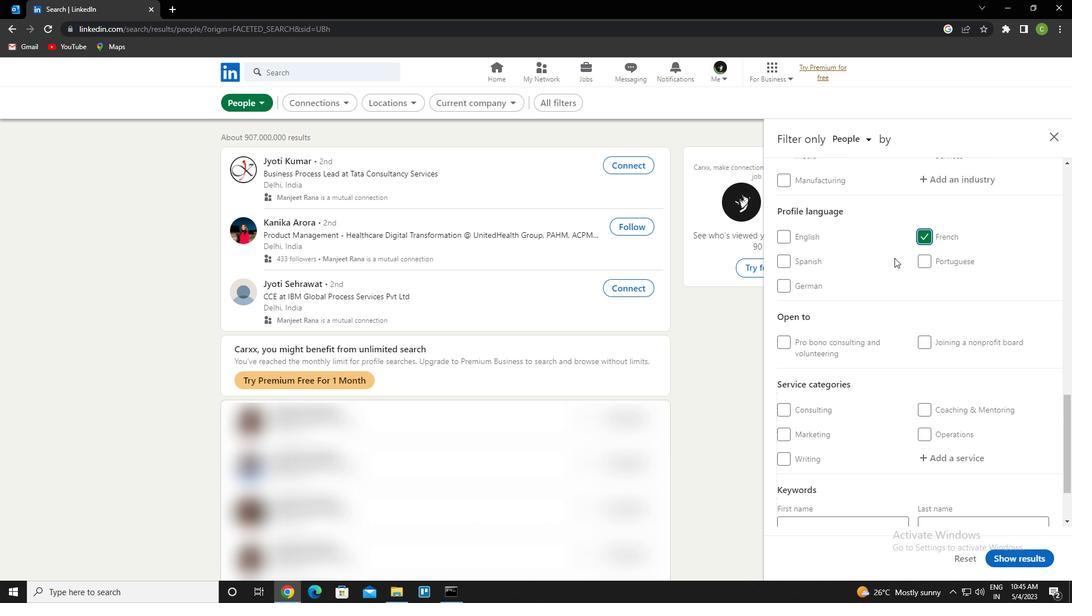 
Action: Mouse scrolled (894, 258) with delta (0, 0)
Screenshot: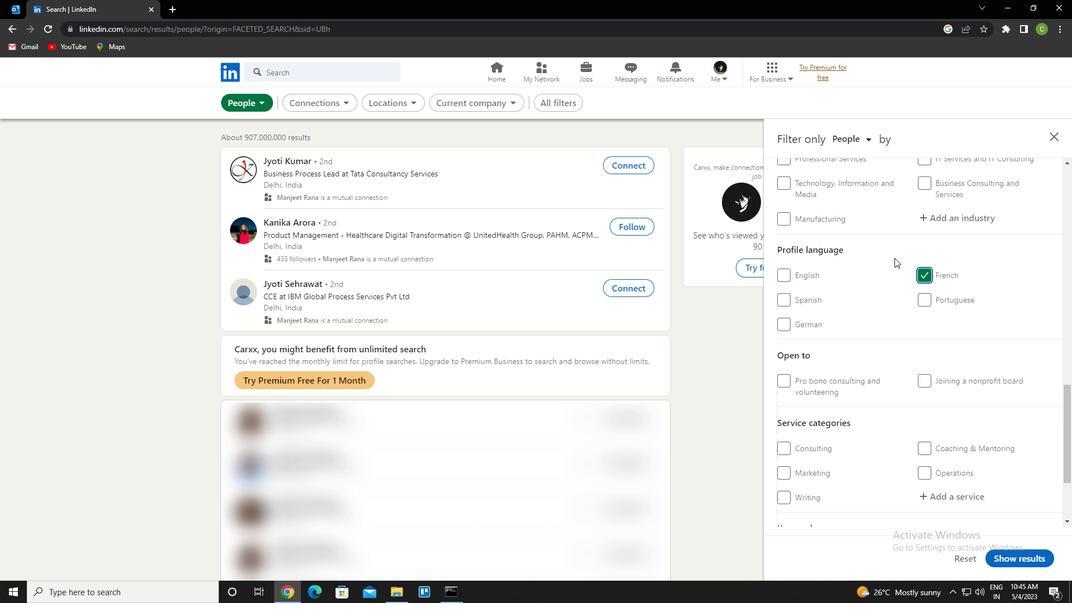 
Action: Mouse scrolled (894, 258) with delta (0, 0)
Screenshot: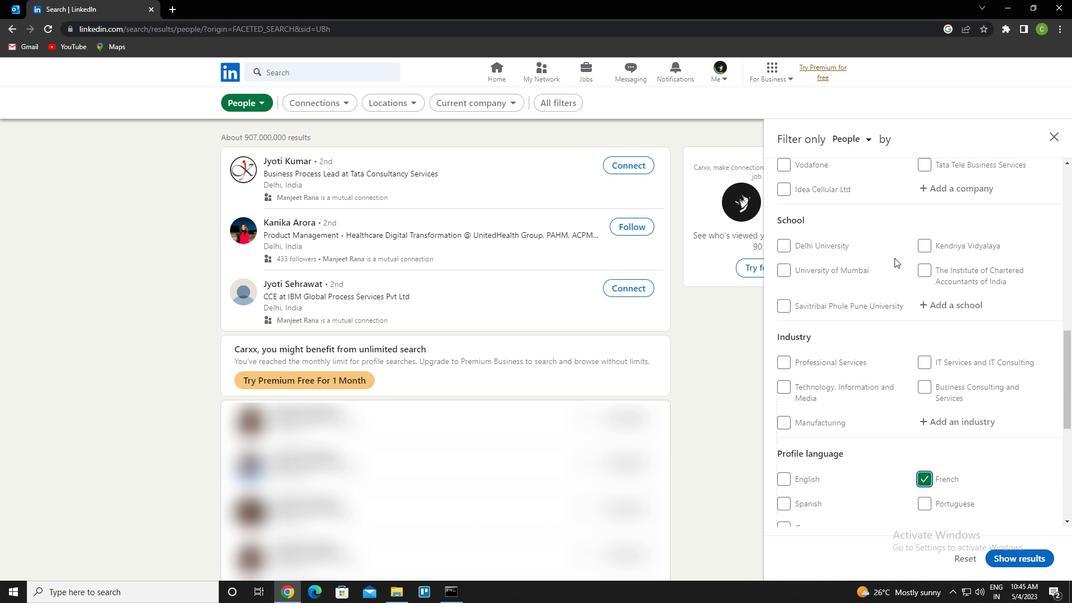 
Action: Mouse scrolled (894, 258) with delta (0, 0)
Screenshot: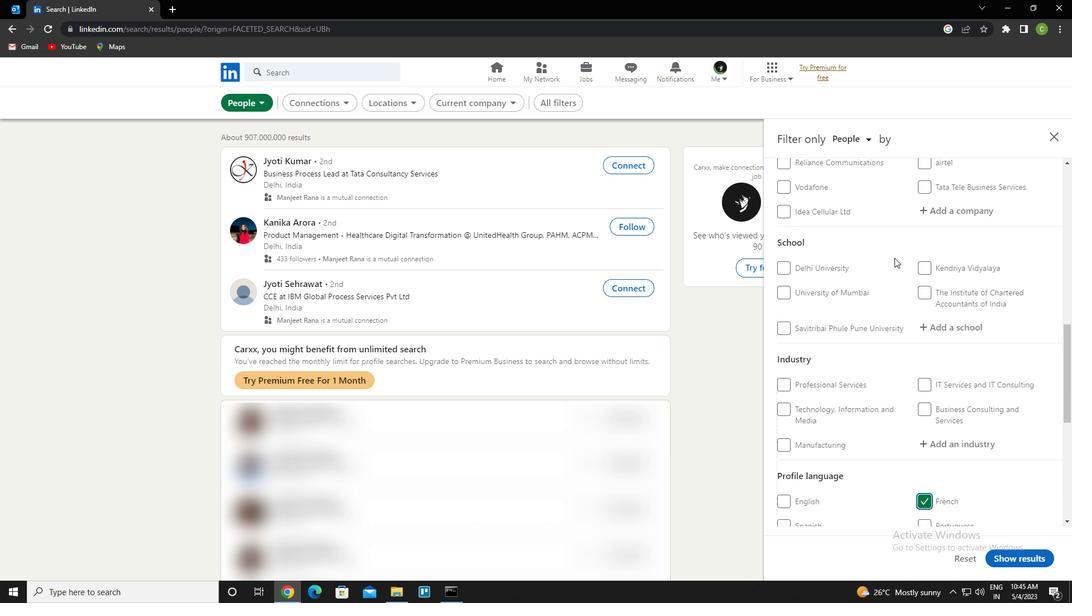 
Action: Mouse scrolled (894, 258) with delta (0, 0)
Screenshot: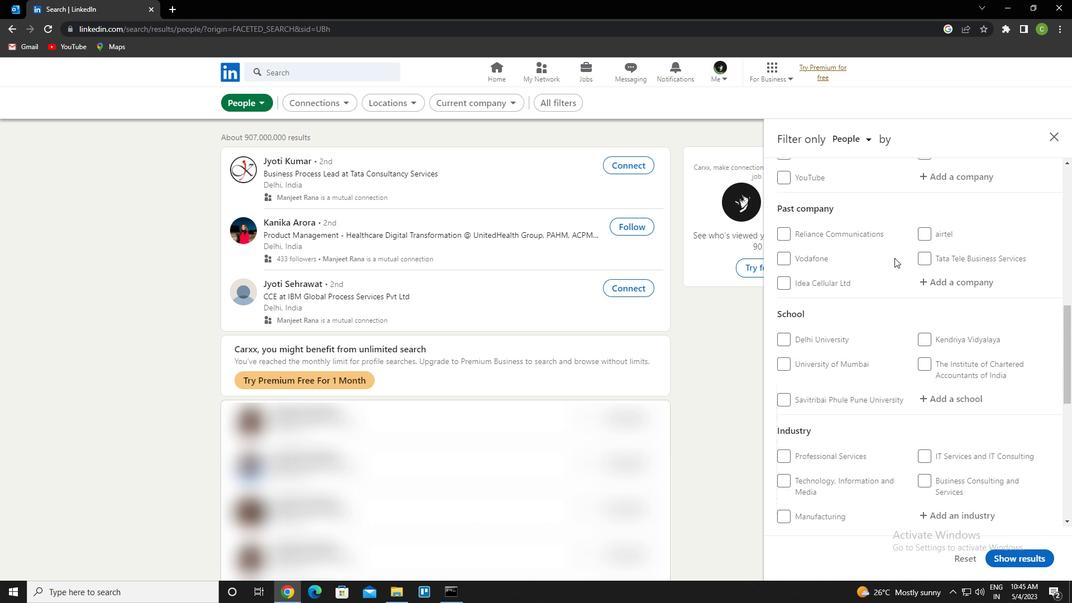 
Action: Mouse moved to (966, 251)
Screenshot: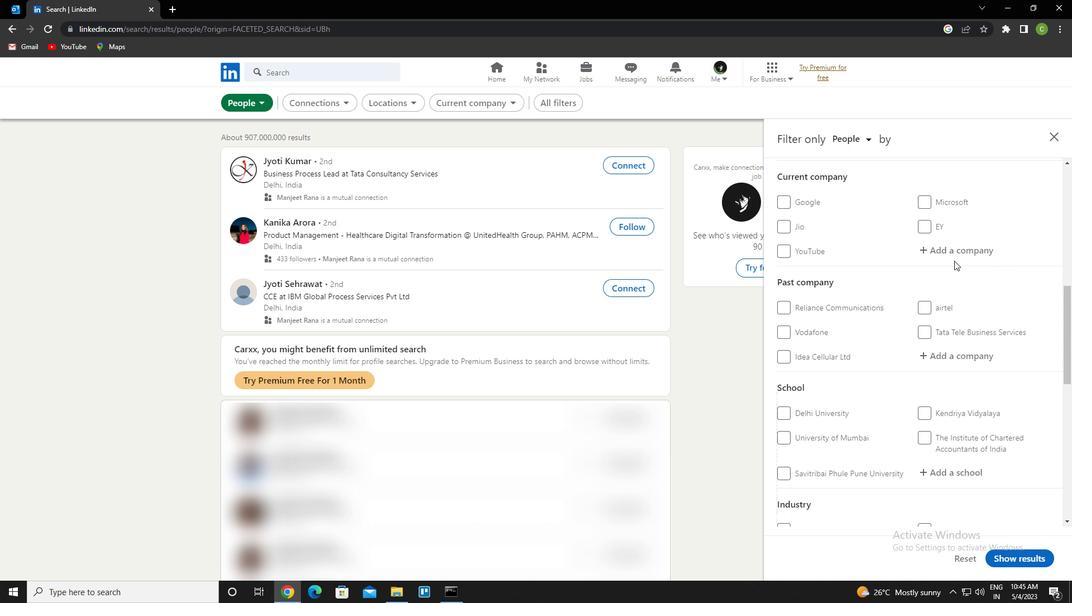 
Action: Mouse pressed left at (966, 251)
Screenshot: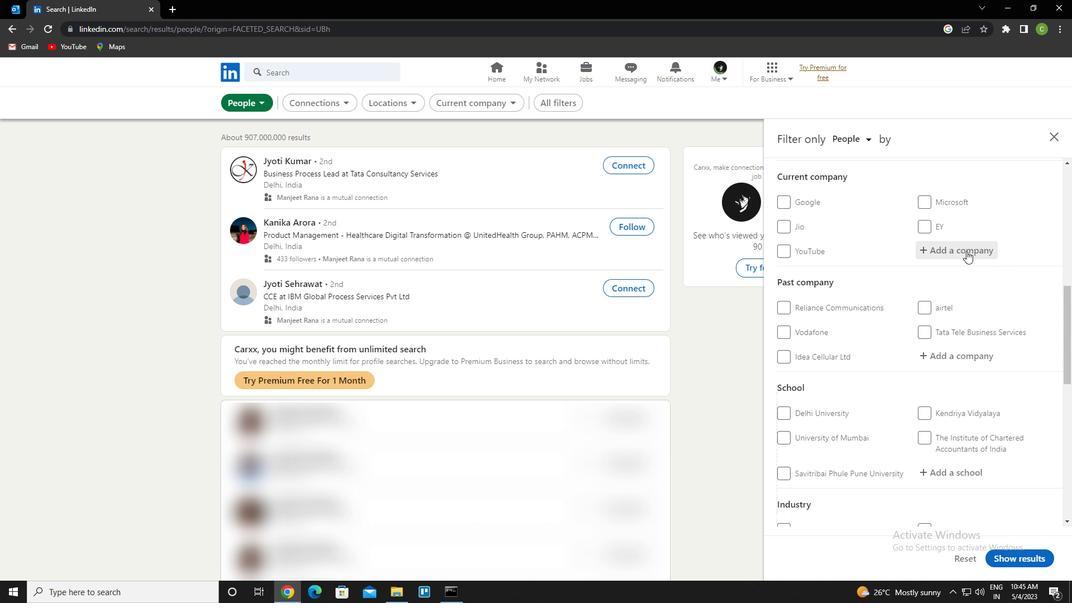 
Action: Mouse moved to (968, 250)
Screenshot: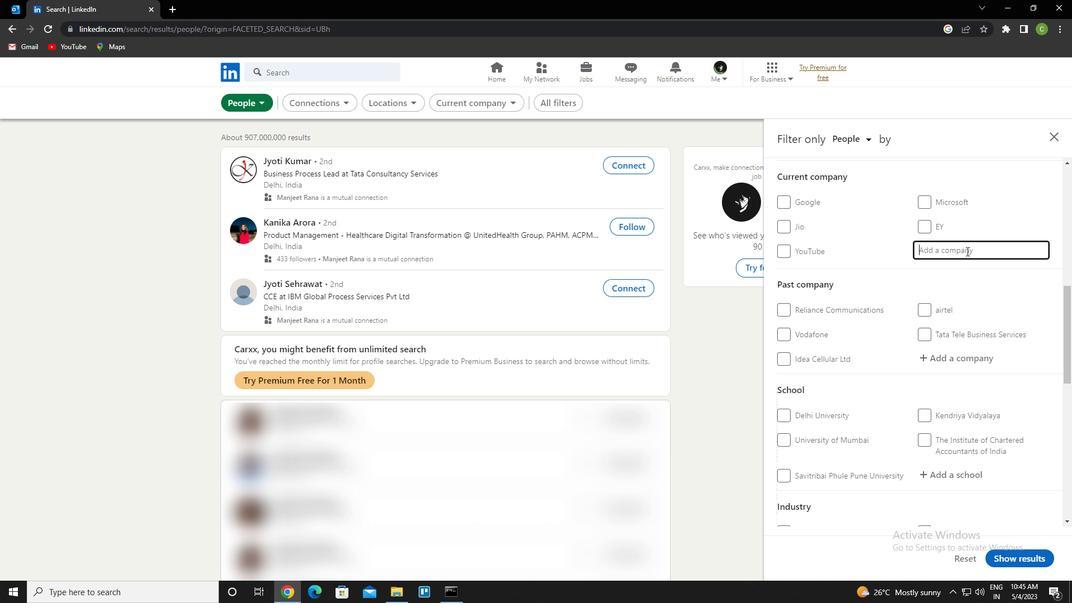 
Action: Key pressed <Key.caps_lock>i<Key.caps_lock>ndus<Key.space>towers<Key.space>limited<Key.down><Key.enter>
Screenshot: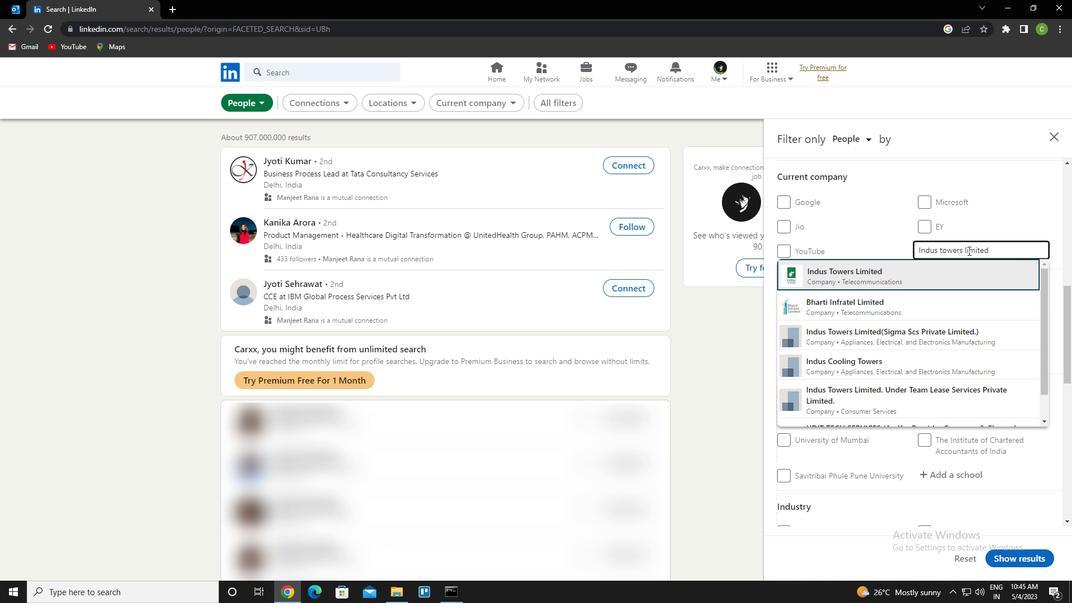 
Action: Mouse moved to (962, 340)
Screenshot: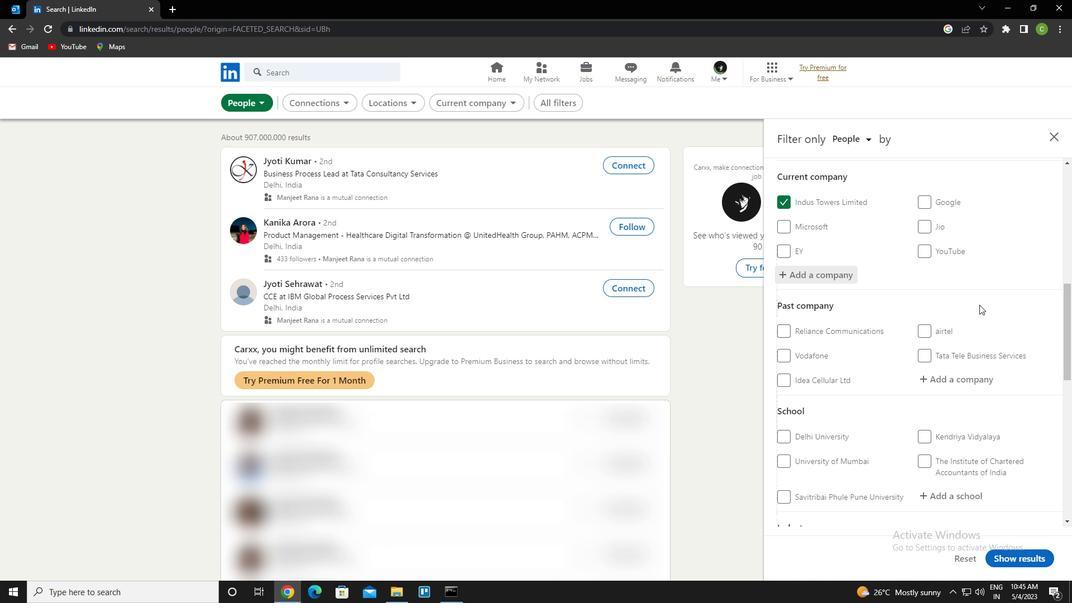 
Action: Mouse scrolled (962, 340) with delta (0, 0)
Screenshot: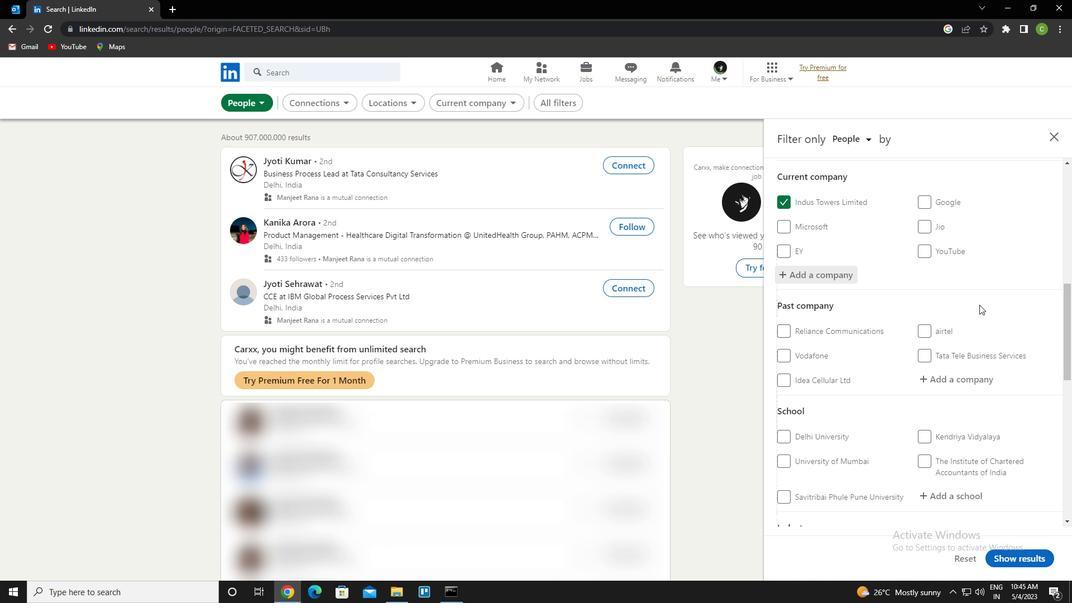 
Action: Mouse moved to (960, 342)
Screenshot: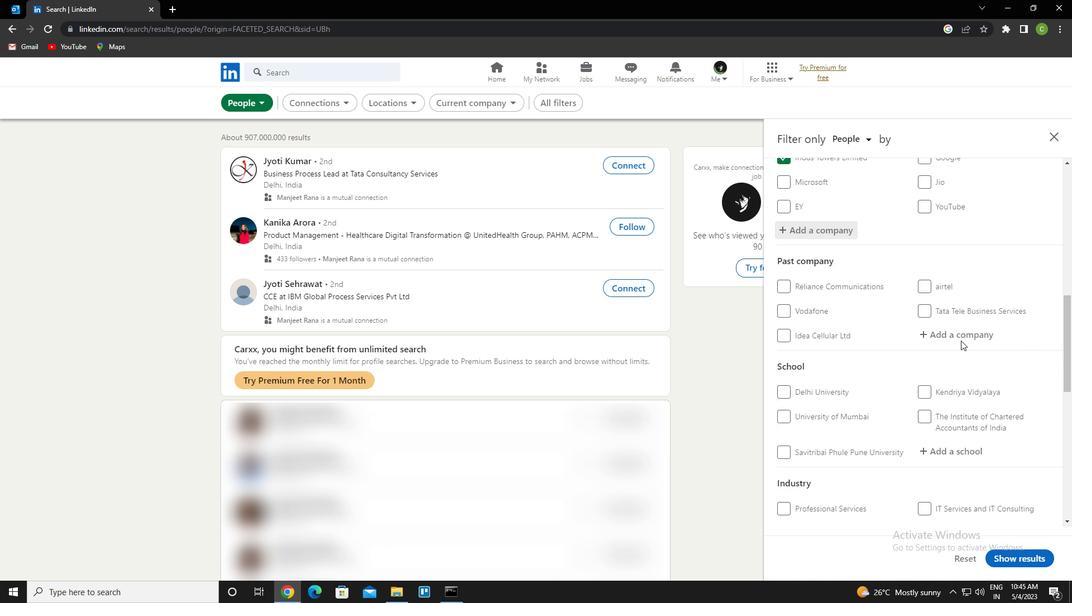 
Action: Mouse scrolled (960, 341) with delta (0, 0)
Screenshot: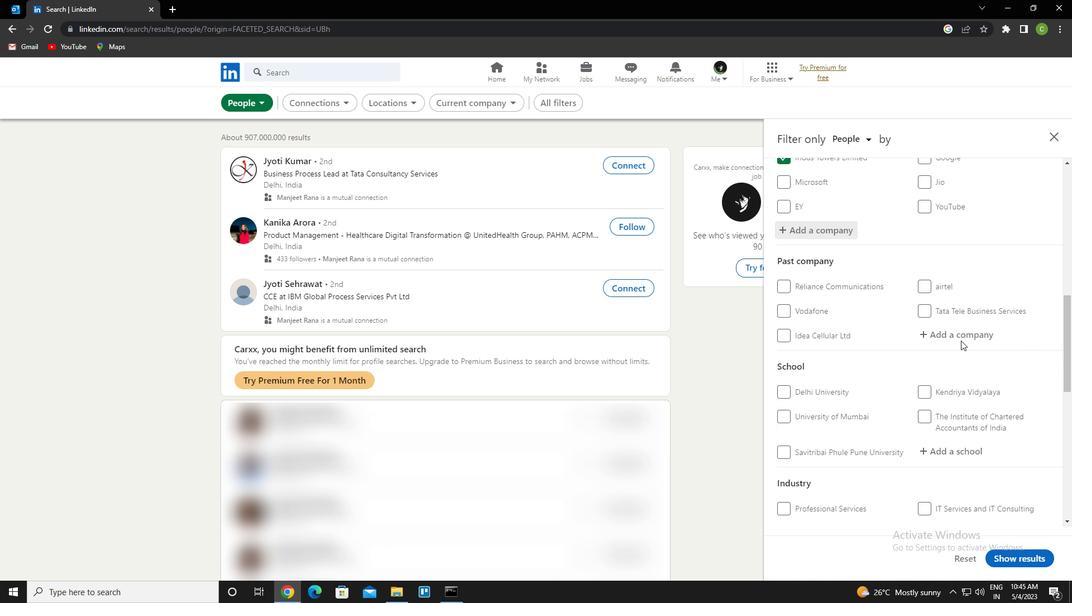 
Action: Mouse moved to (960, 344)
Screenshot: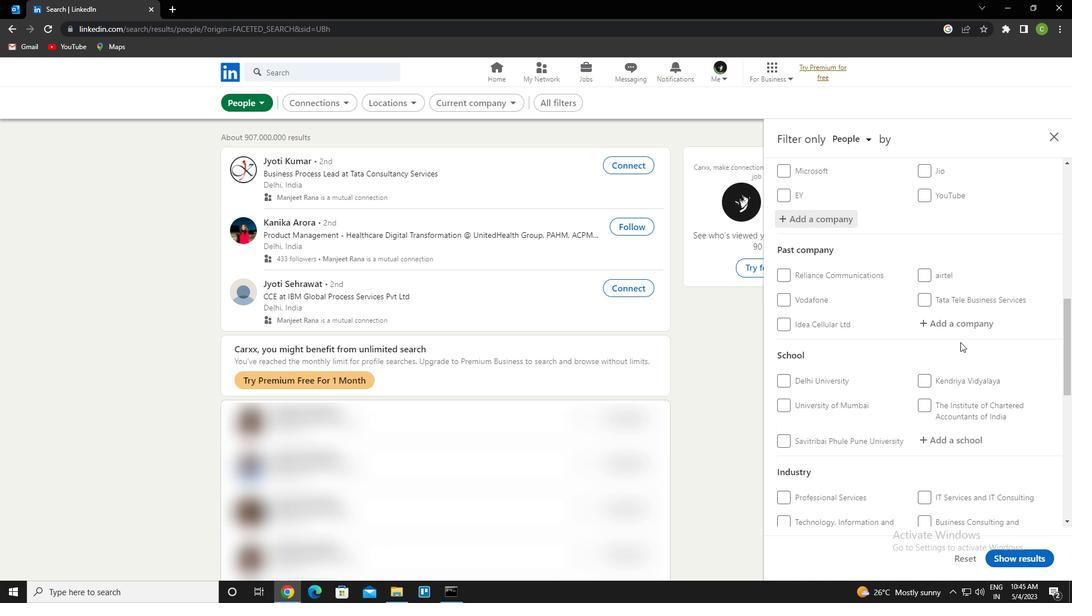 
Action: Mouse scrolled (960, 343) with delta (0, 0)
Screenshot: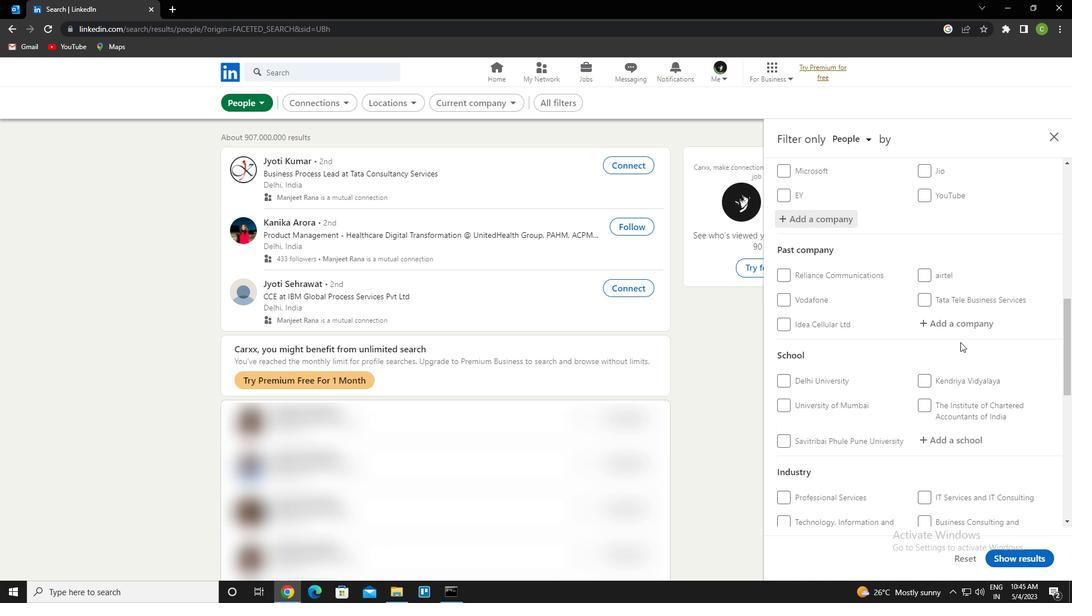 
Action: Mouse moved to (965, 325)
Screenshot: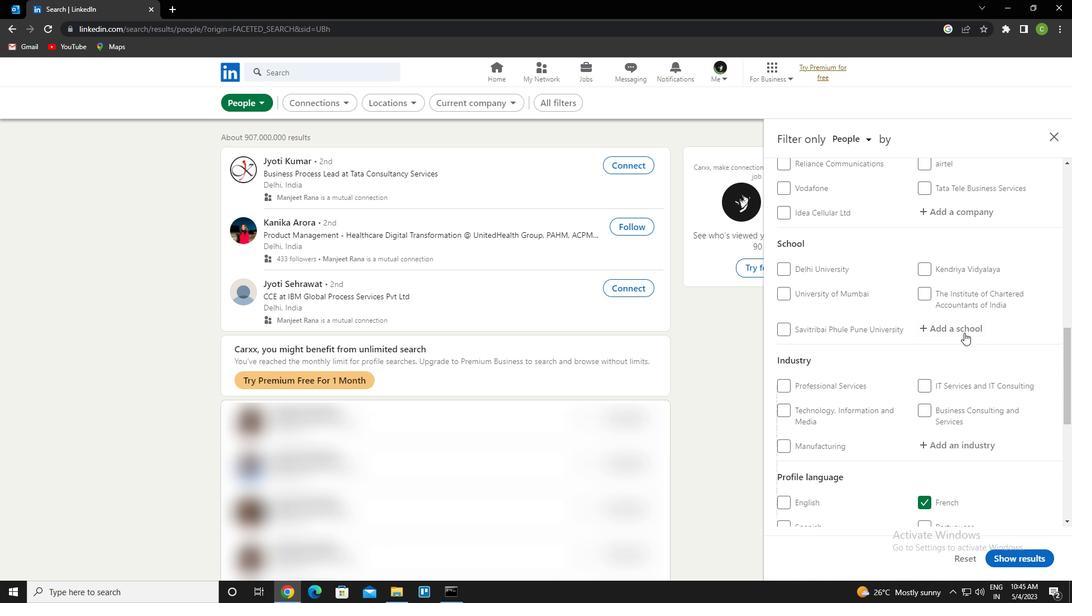 
Action: Mouse pressed left at (965, 325)
Screenshot: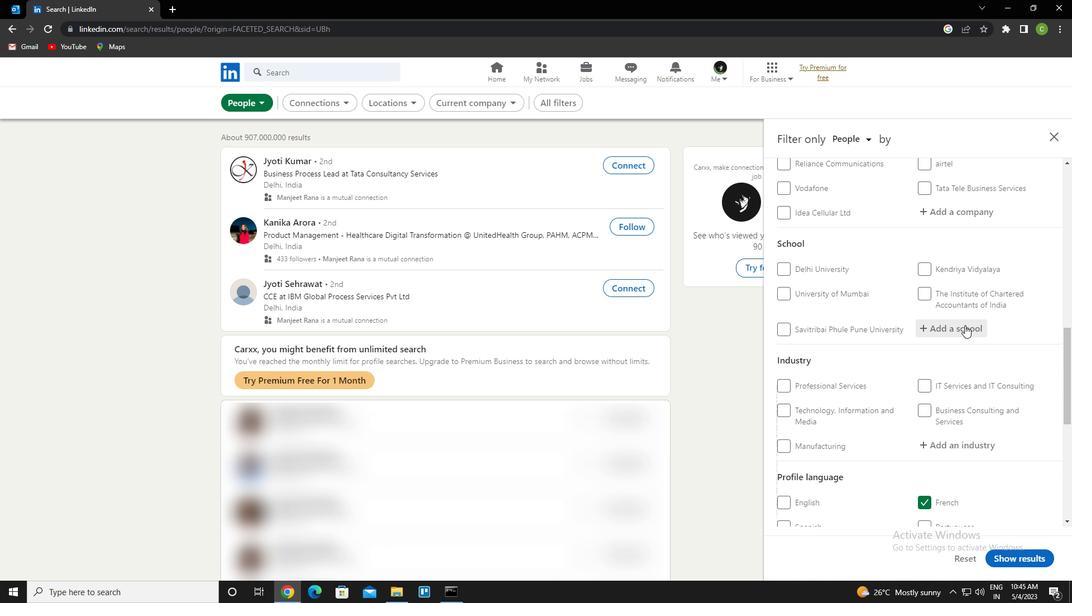 
Action: Key pressed <Key.caps_lock>b<Key.caps_lock>apatla<Key.space>engineering<Key.space>college<Key.down><Key.enter>
Screenshot: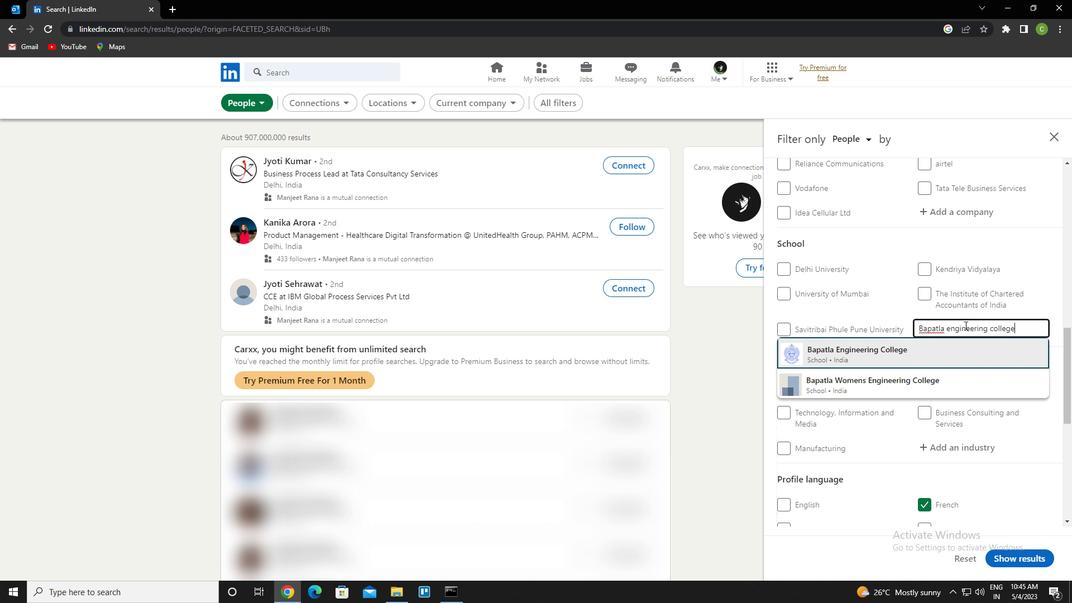 
Action: Mouse scrolled (965, 325) with delta (0, 0)
Screenshot: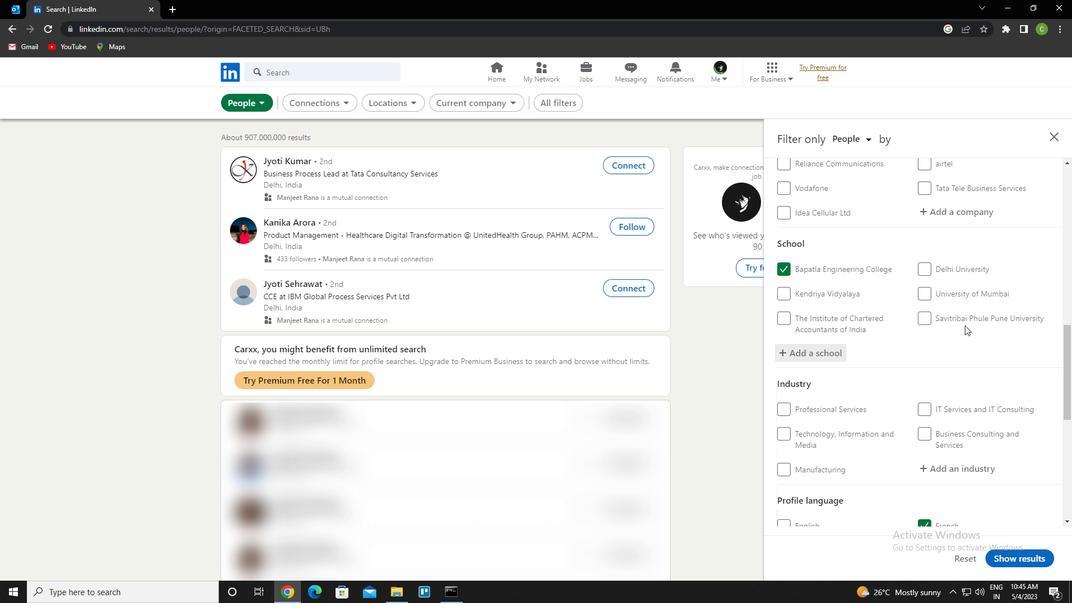 
Action: Mouse scrolled (965, 325) with delta (0, 0)
Screenshot: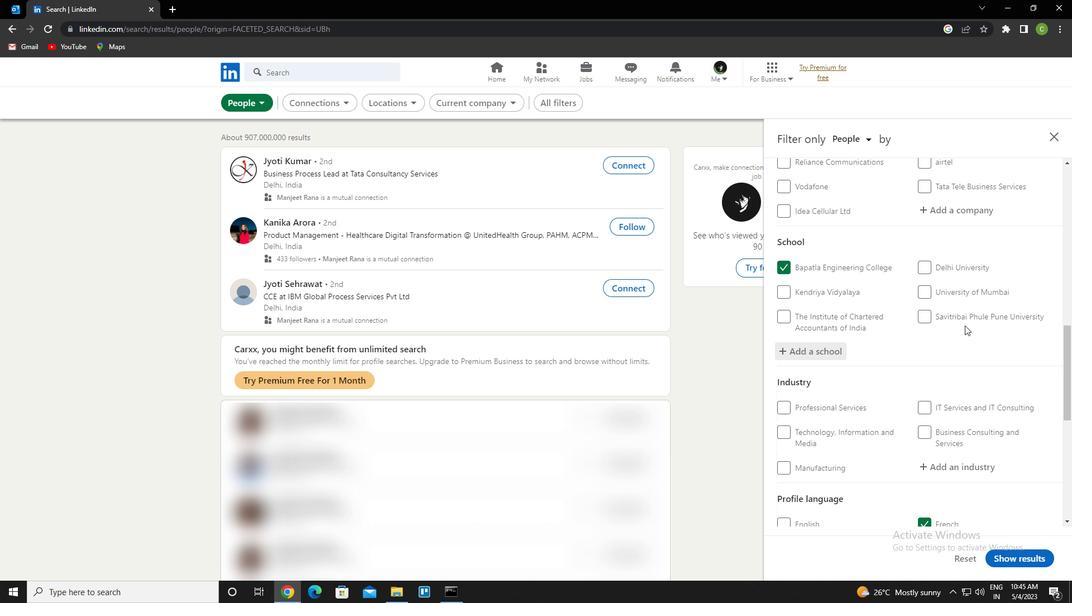 
Action: Mouse scrolled (965, 325) with delta (0, 0)
Screenshot: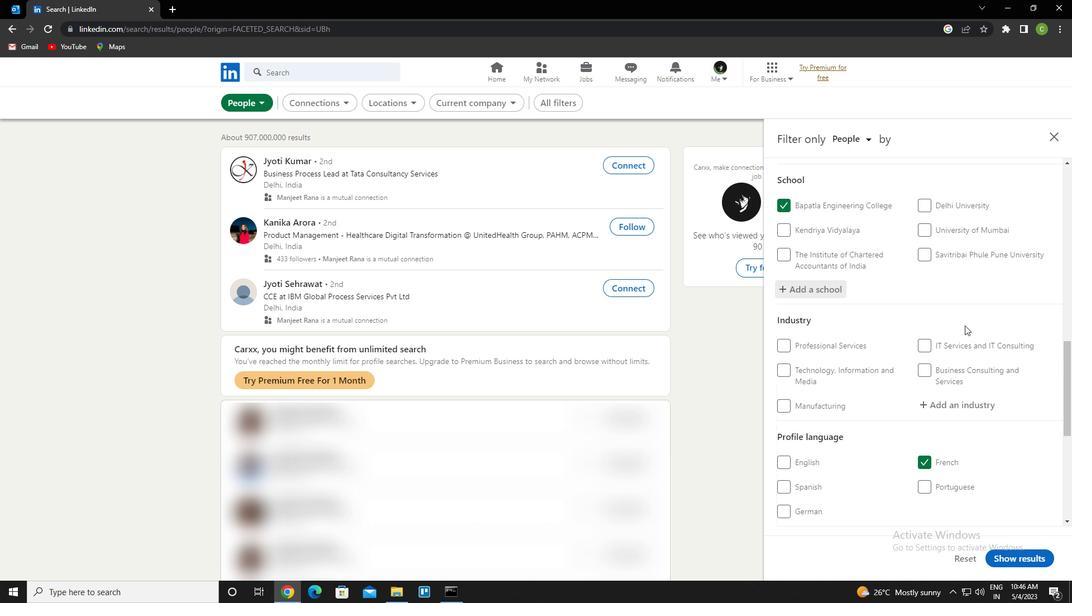 
Action: Mouse moved to (974, 306)
Screenshot: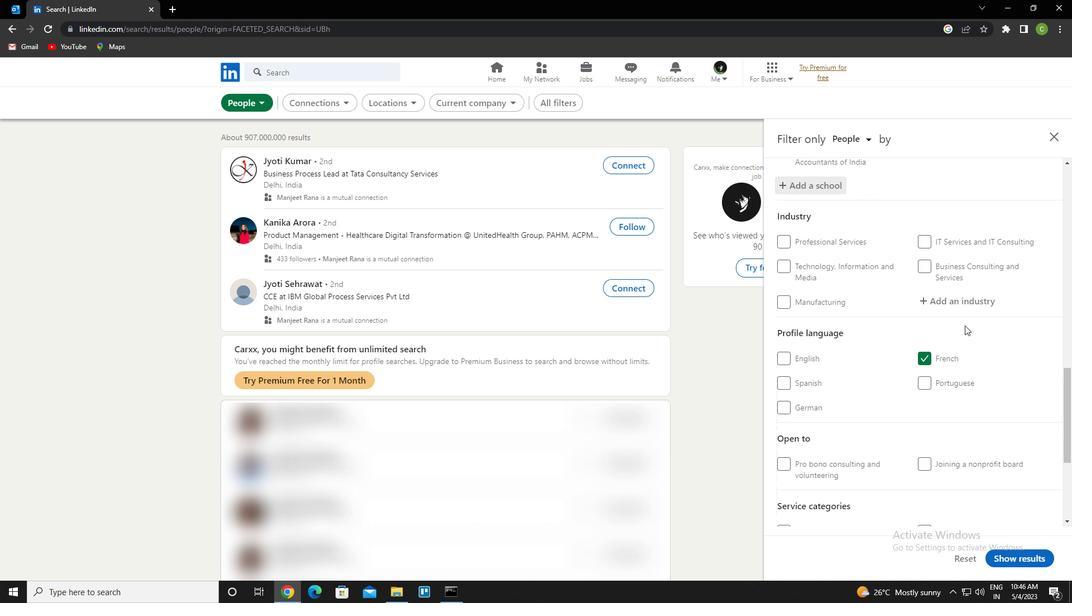 
Action: Mouse pressed left at (974, 306)
Screenshot: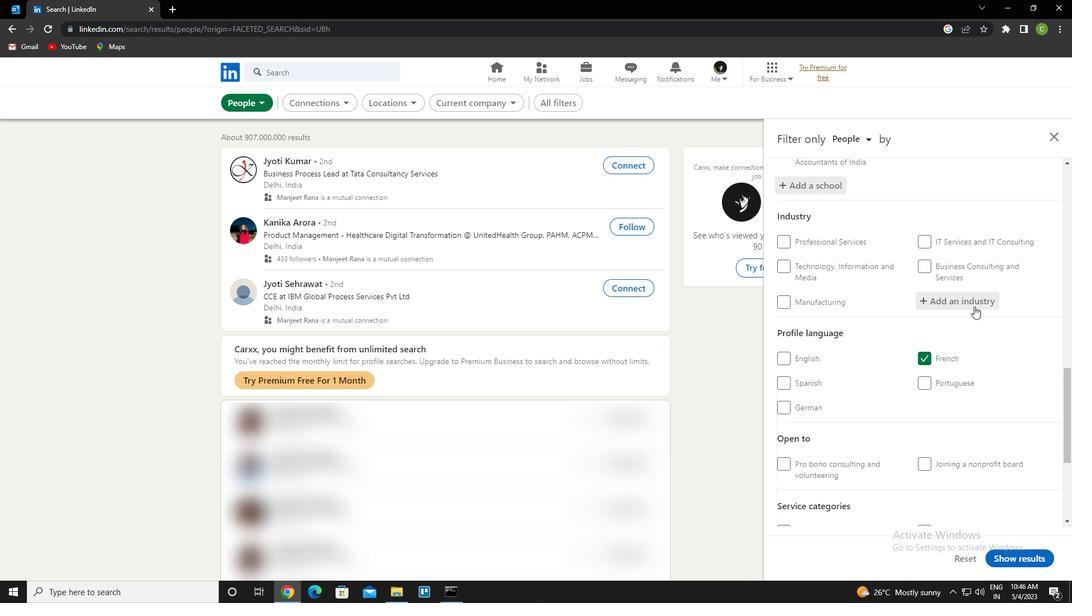 
Action: Key pressed <Key.caps_lock>i<Key.caps_lock>ndustry<Key.space>writing<Key.space>and<Key.space>editing<Key.shift><Key.left><Key.left><Key.left><Key.shift><Key.left><Key.delete><Key.down><Key.enter>
Screenshot: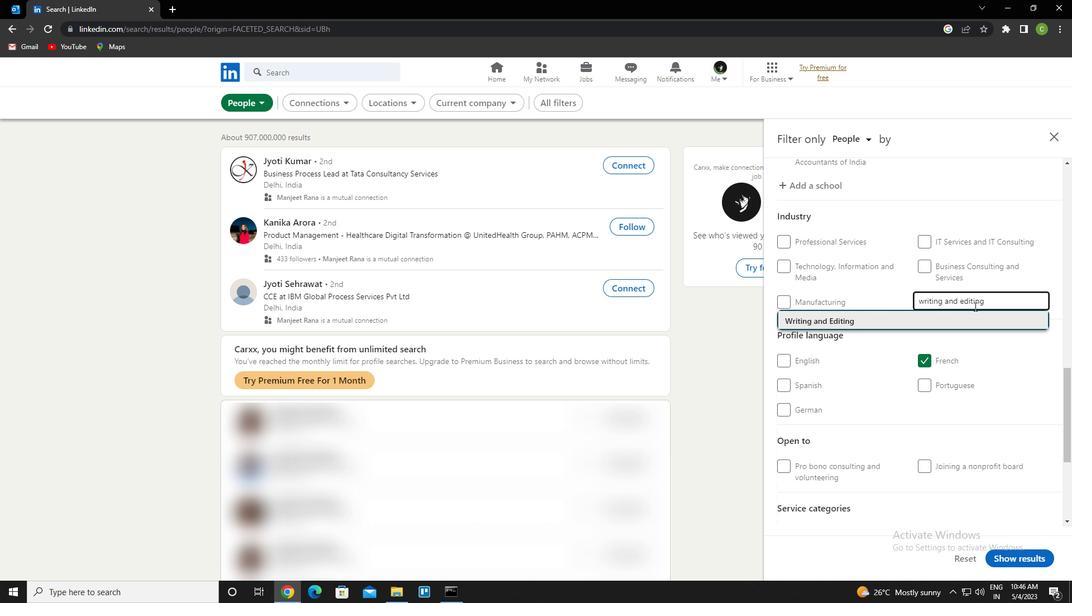 
Action: Mouse moved to (965, 315)
Screenshot: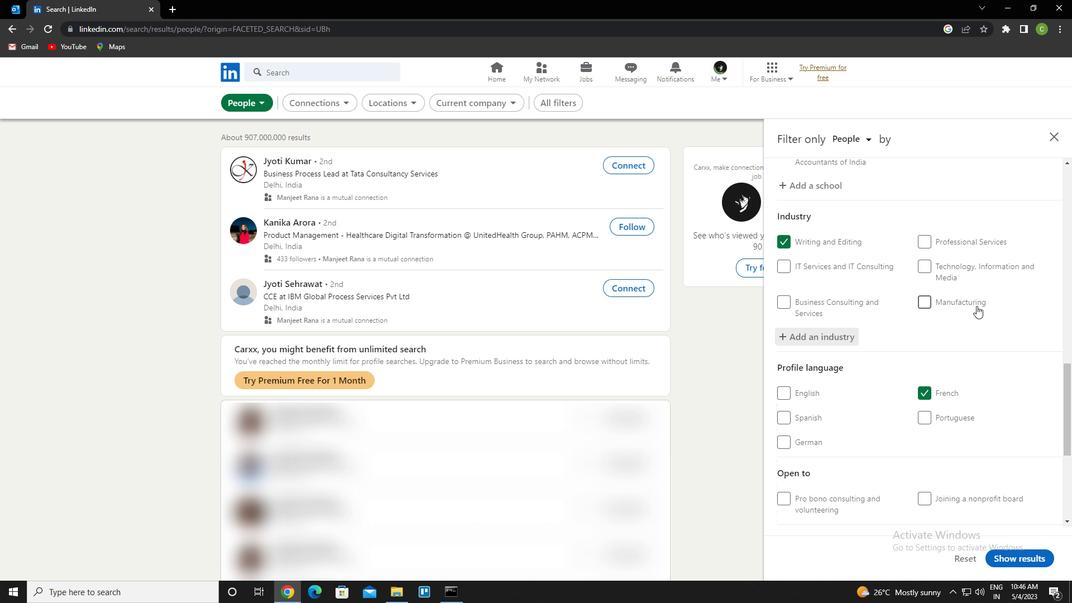 
Action: Mouse scrolled (965, 315) with delta (0, 0)
Screenshot: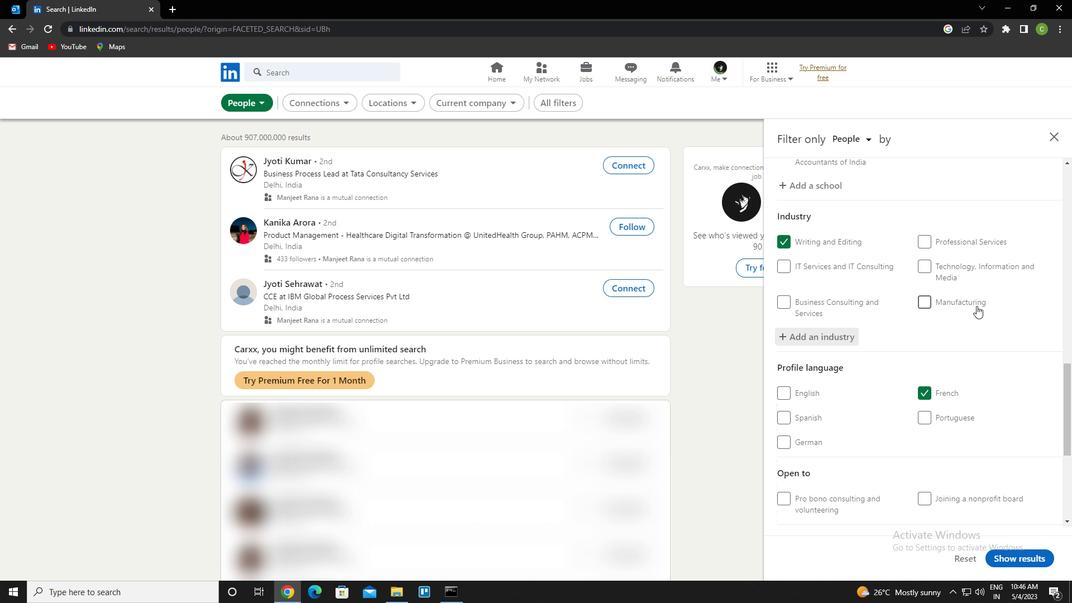 
Action: Mouse moved to (963, 318)
Screenshot: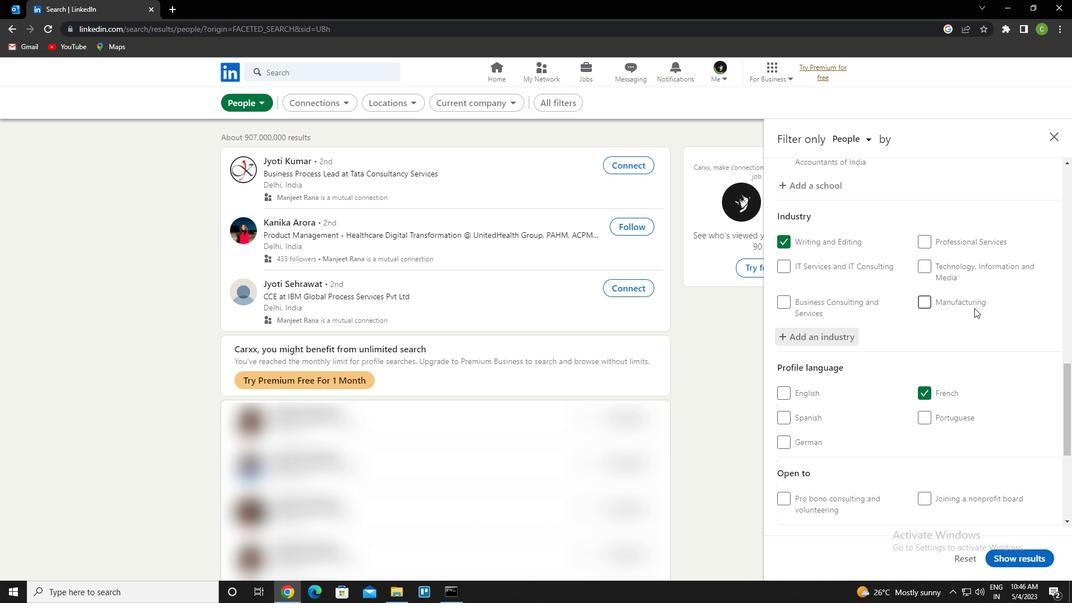 
Action: Mouse scrolled (963, 318) with delta (0, 0)
Screenshot: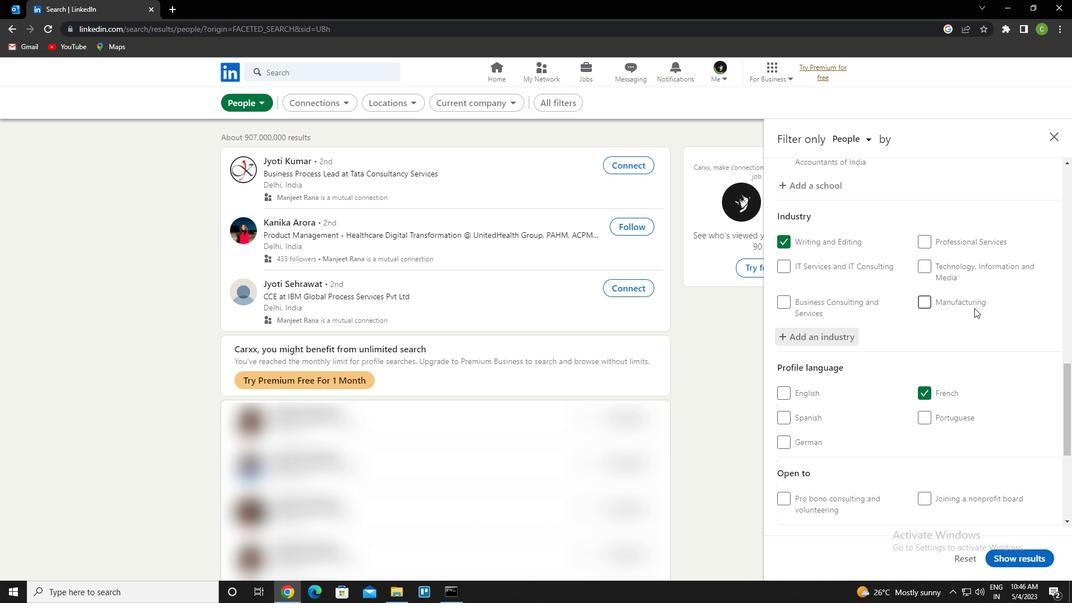 
Action: Mouse moved to (962, 323)
Screenshot: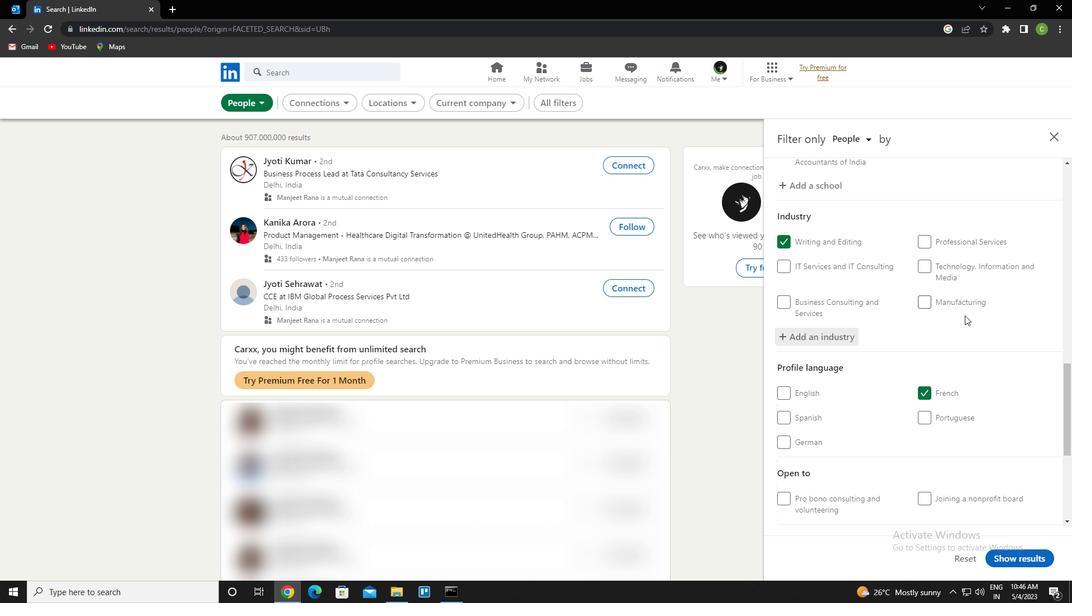 
Action: Mouse scrolled (962, 322) with delta (0, 0)
Screenshot: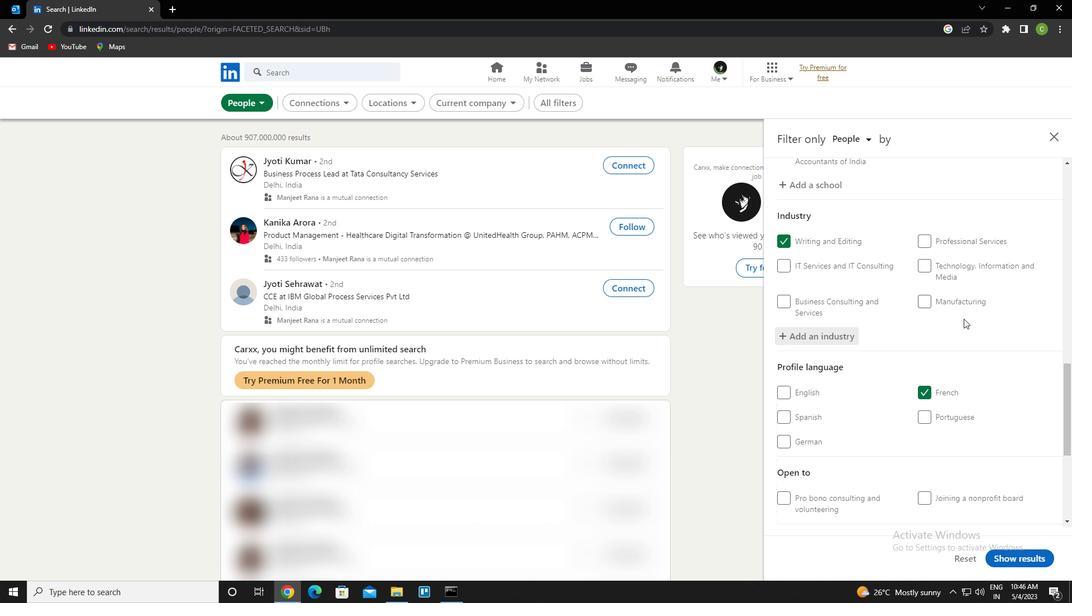 
Action: Mouse scrolled (962, 322) with delta (0, 0)
Screenshot: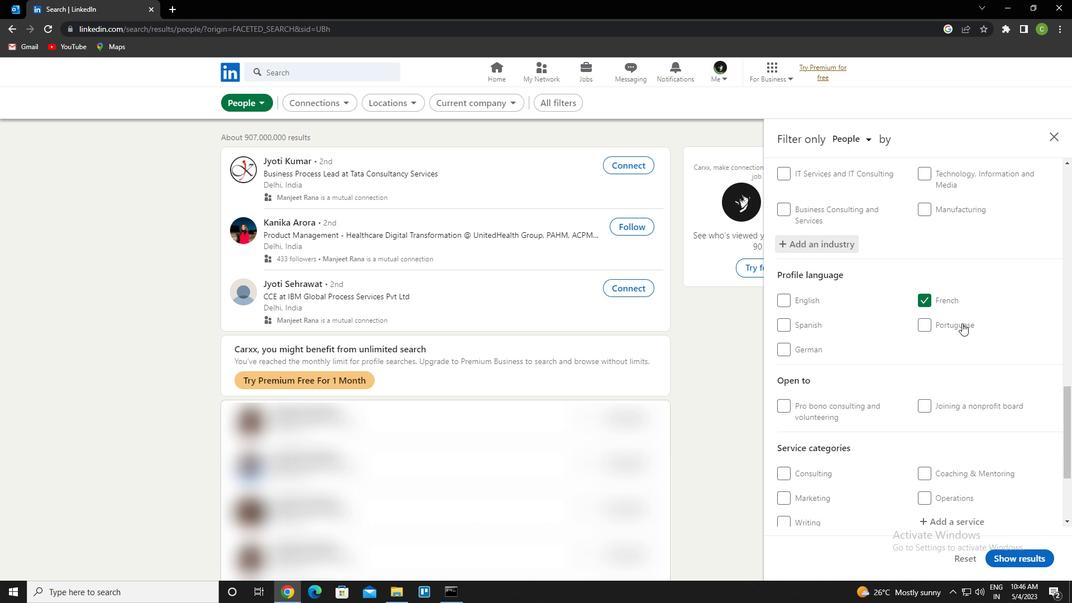 
Action: Mouse scrolled (962, 322) with delta (0, 0)
Screenshot: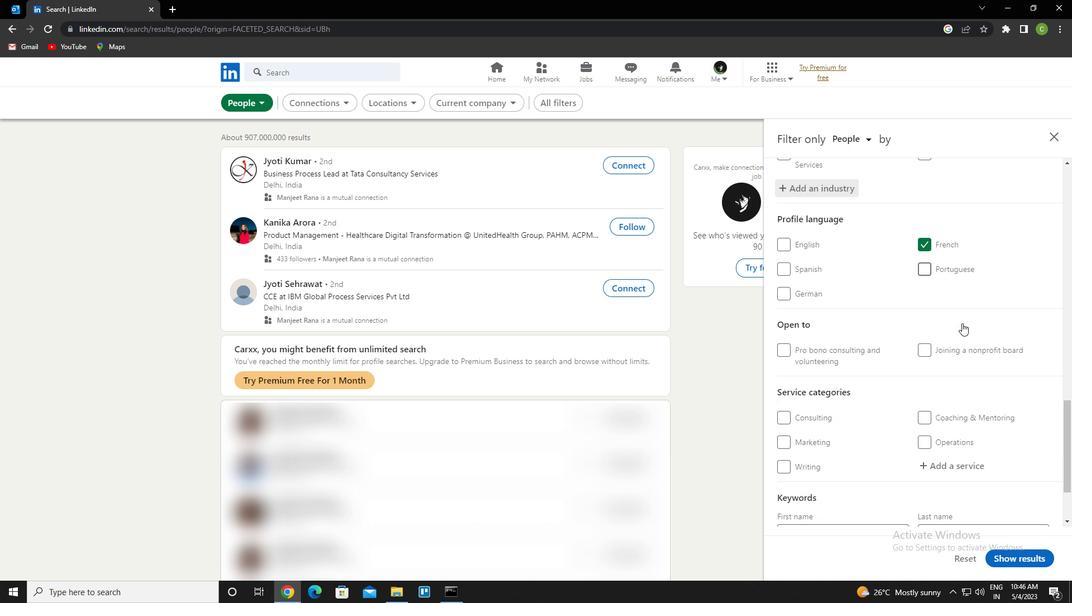 
Action: Mouse moved to (951, 374)
Screenshot: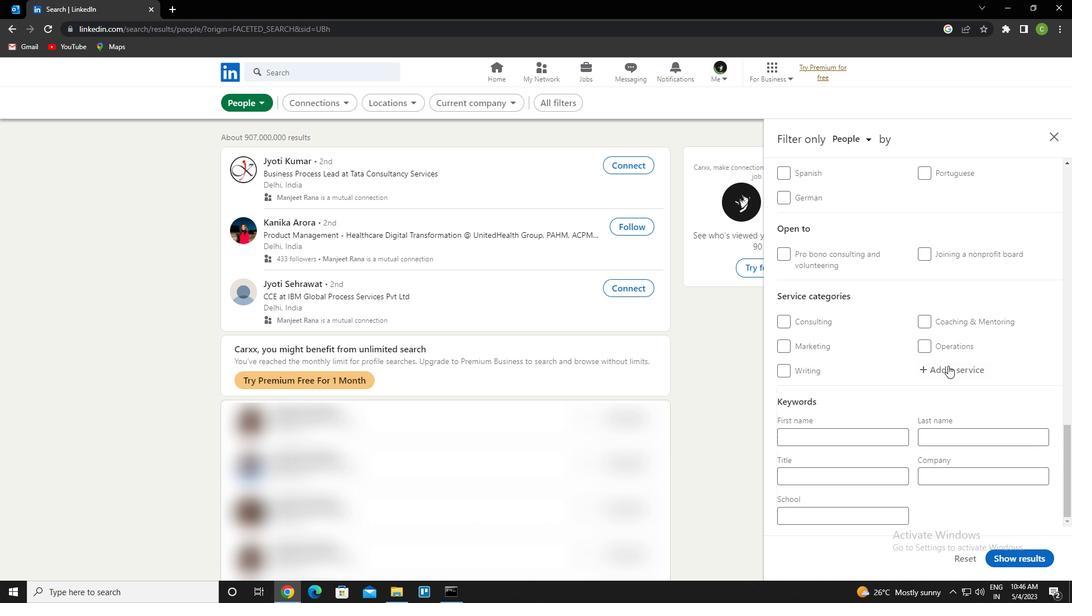 
Action: Mouse pressed left at (951, 374)
Screenshot: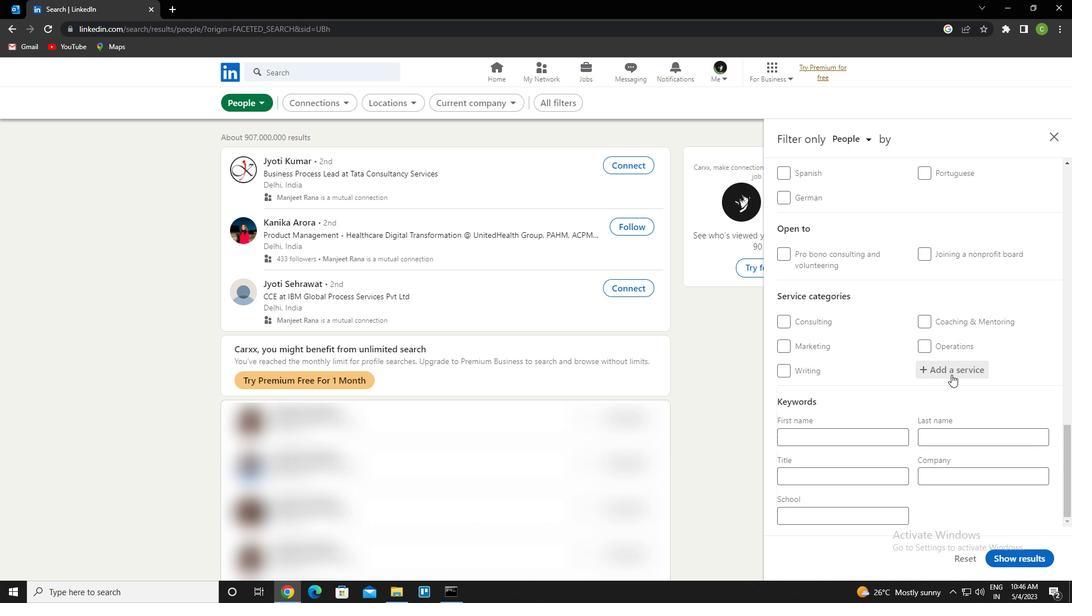 
Action: Key pressed <Key.caps_lock>ctrl+D<Key.caps_lock>EMAND<Key.space><Key.caps_lock>G<Key.caps_lock>ENERATION<Key.down><Key.enter>
Screenshot: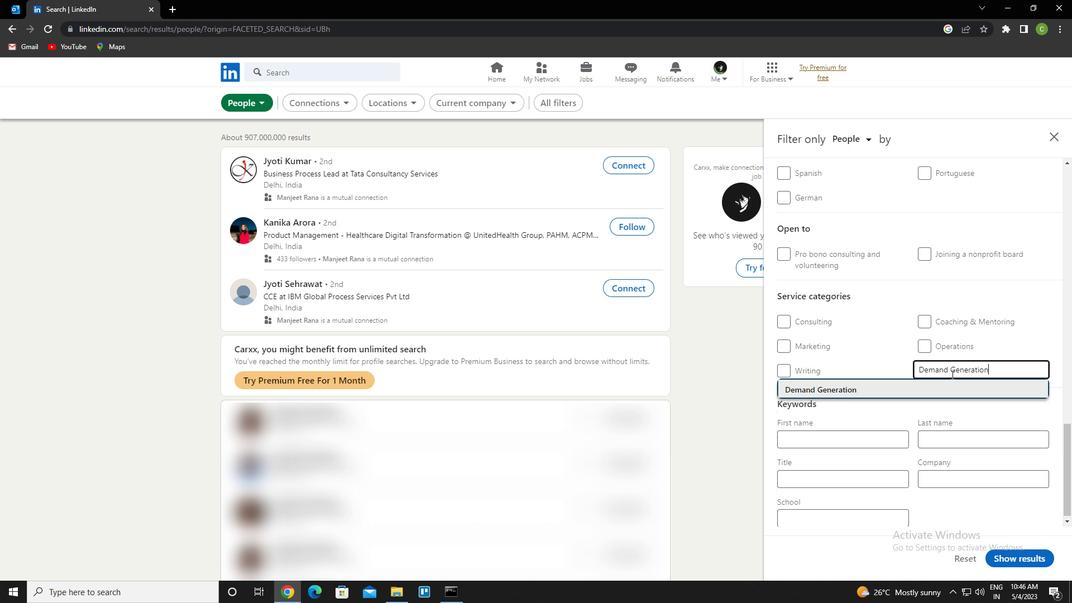 
Action: Mouse scrolled (951, 374) with delta (0, 0)
Screenshot: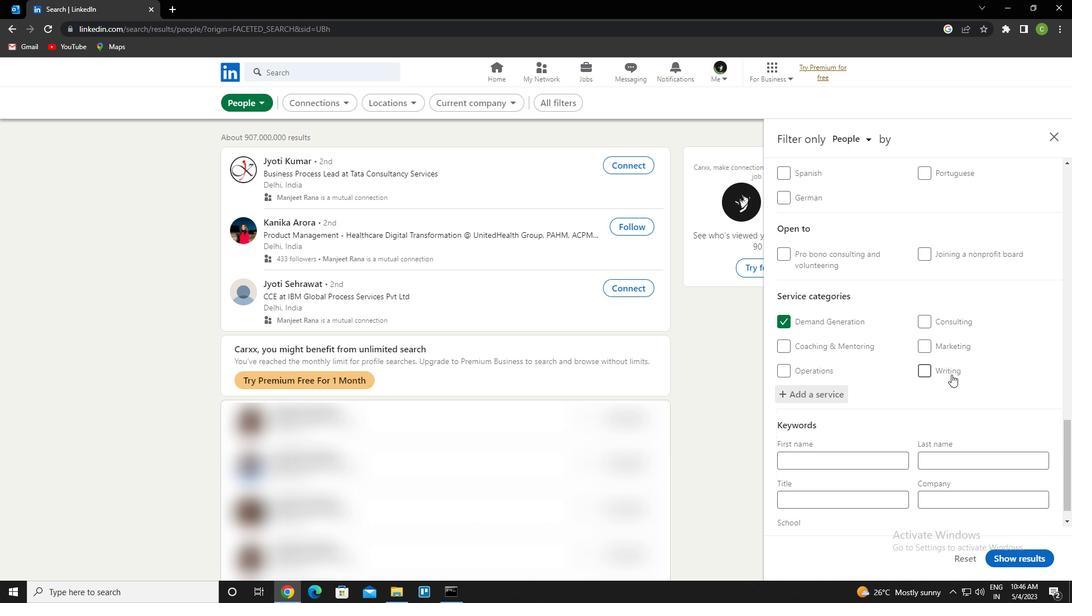 
Action: Mouse moved to (939, 384)
Screenshot: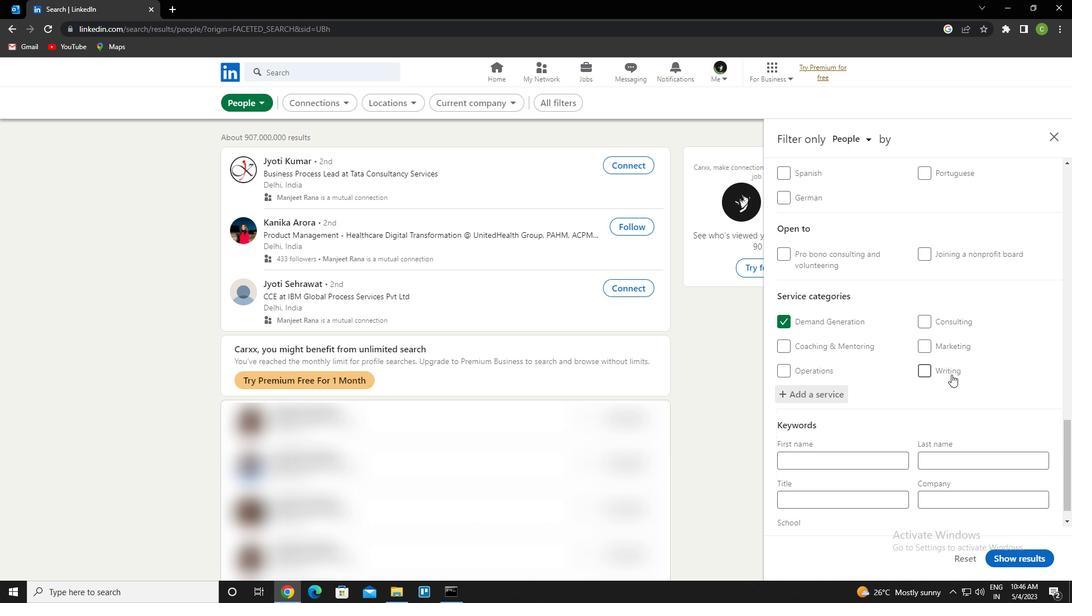 
Action: Mouse scrolled (939, 383) with delta (0, 0)
Screenshot: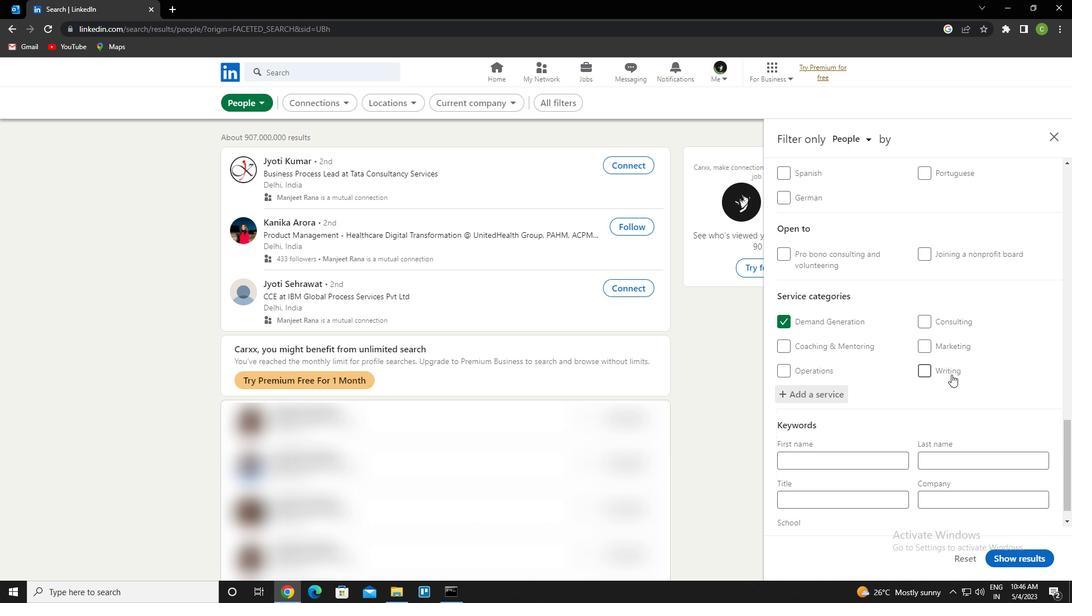 
Action: Mouse scrolled (939, 383) with delta (0, 0)
Screenshot: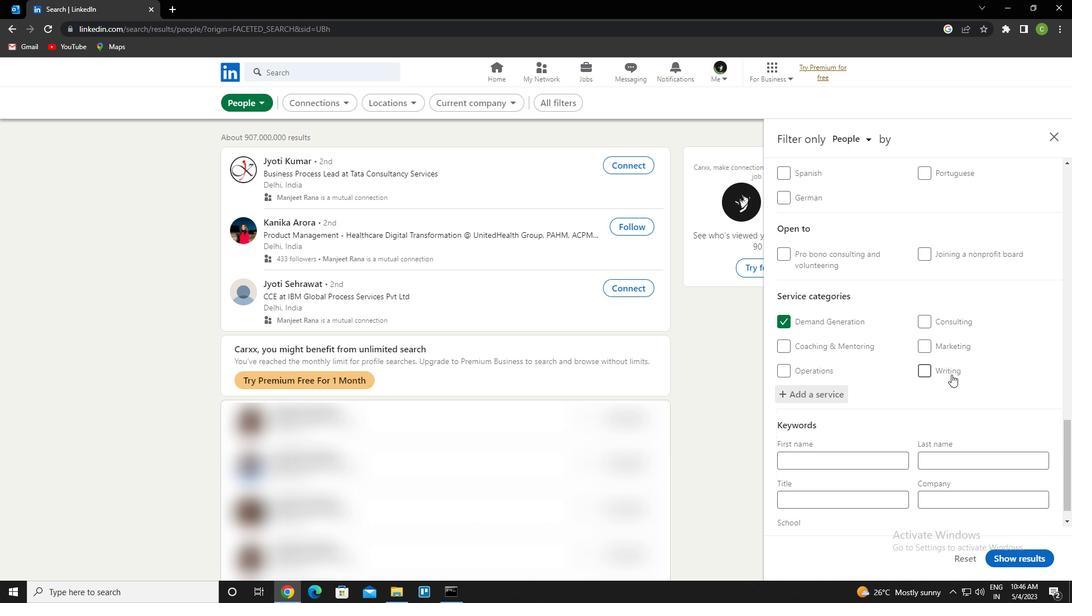 
Action: Mouse scrolled (939, 383) with delta (0, 0)
Screenshot: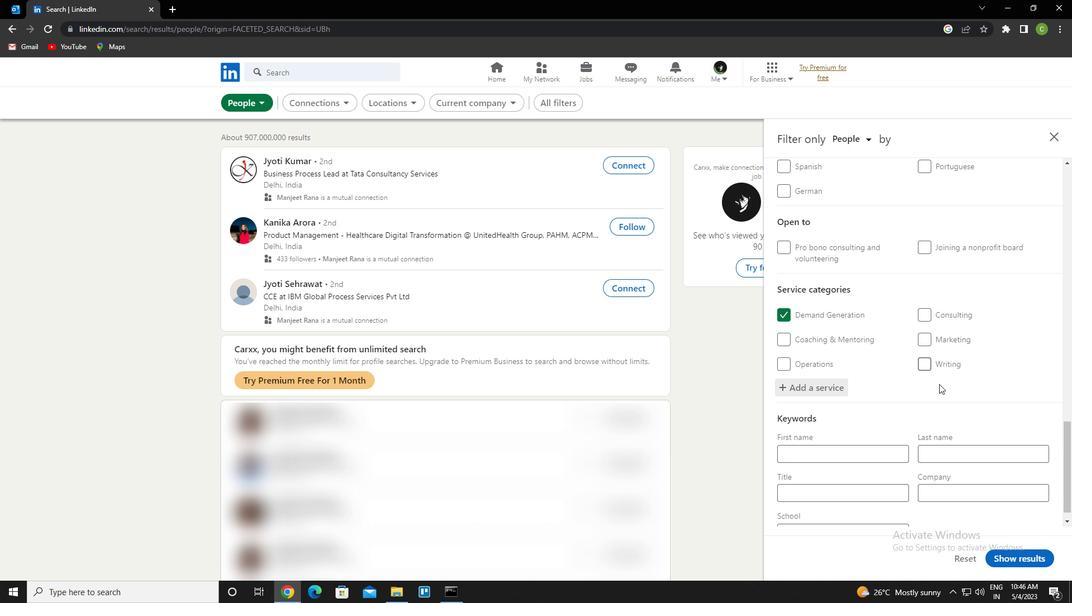 
Action: Mouse moved to (937, 384)
Screenshot: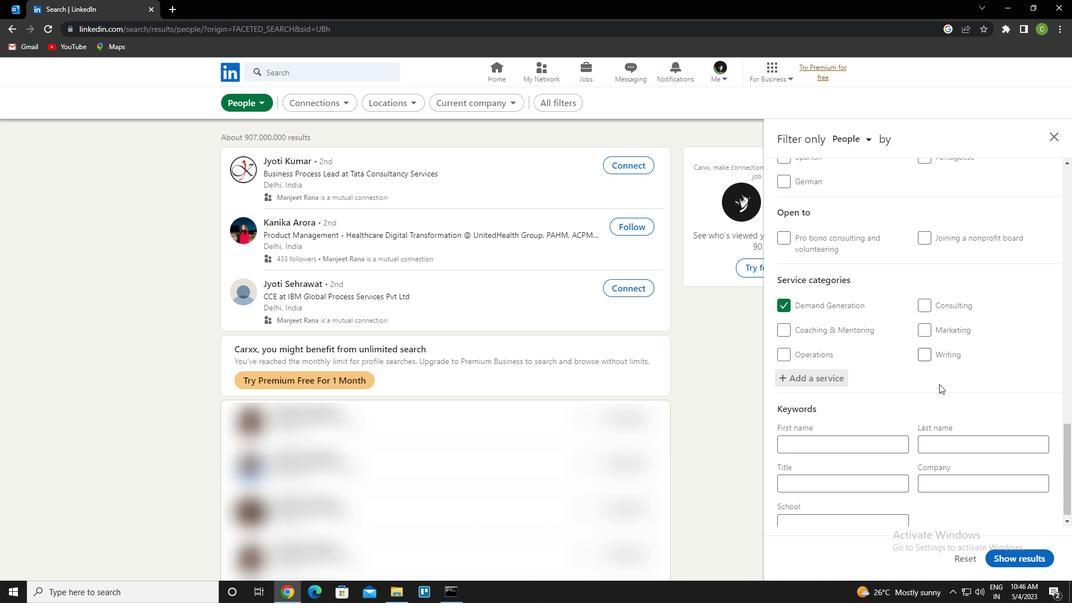 
Action: Mouse scrolled (937, 384) with delta (0, 0)
Screenshot: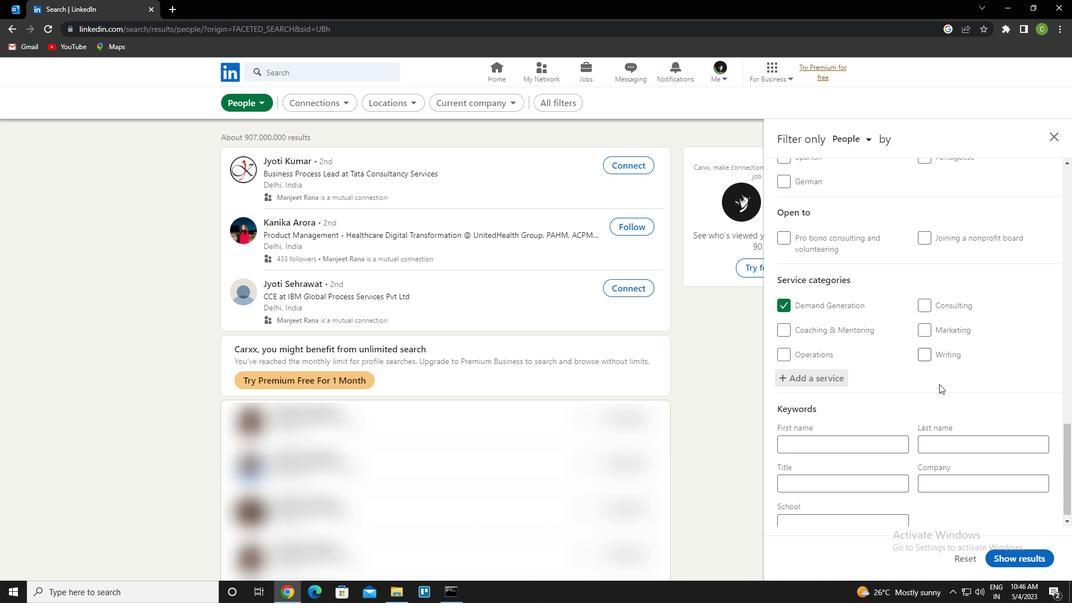 
Action: Mouse moved to (846, 476)
Screenshot: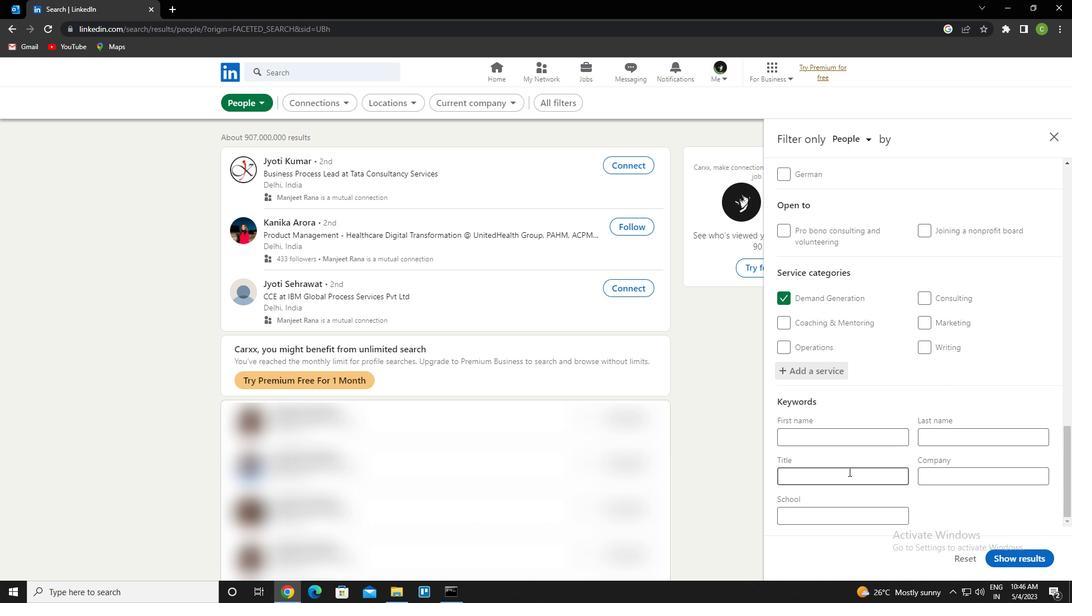 
Action: Mouse pressed left at (846, 476)
Screenshot: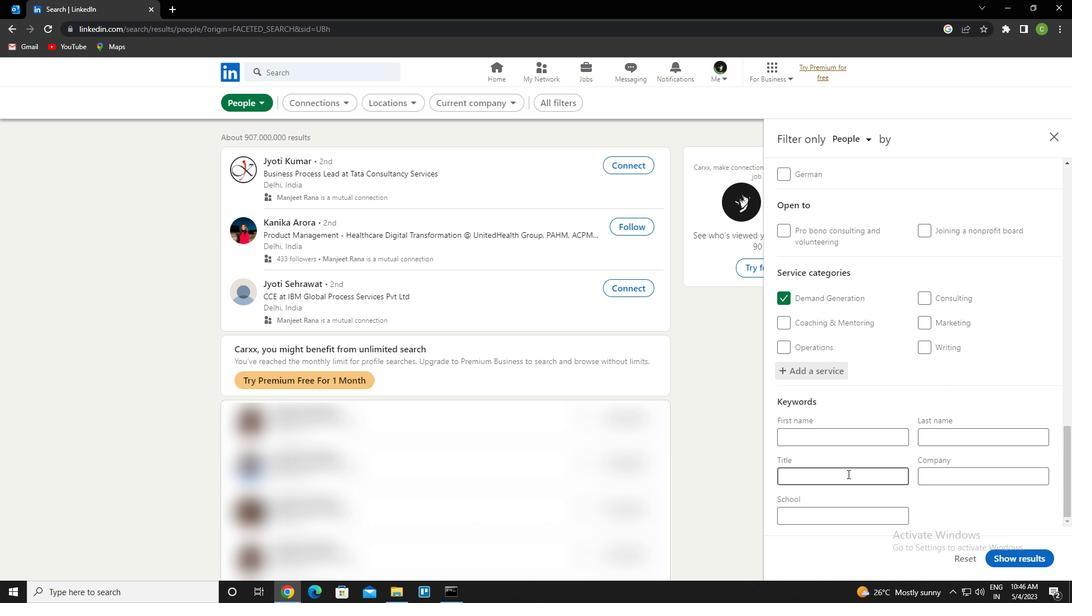 
Action: Key pressed <Key.caps_lock>N<Key.caps_lock>UCLEAR<Key.space><Key.caps_lock>E<Key.caps_lock>NGINEER
Screenshot: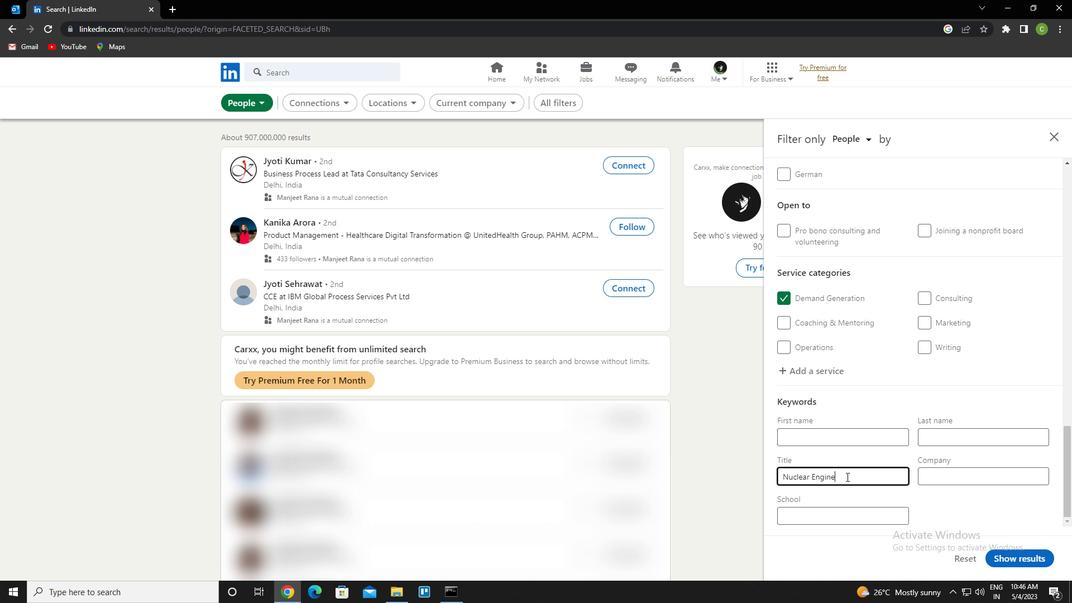 
Action: Mouse moved to (1021, 557)
Screenshot: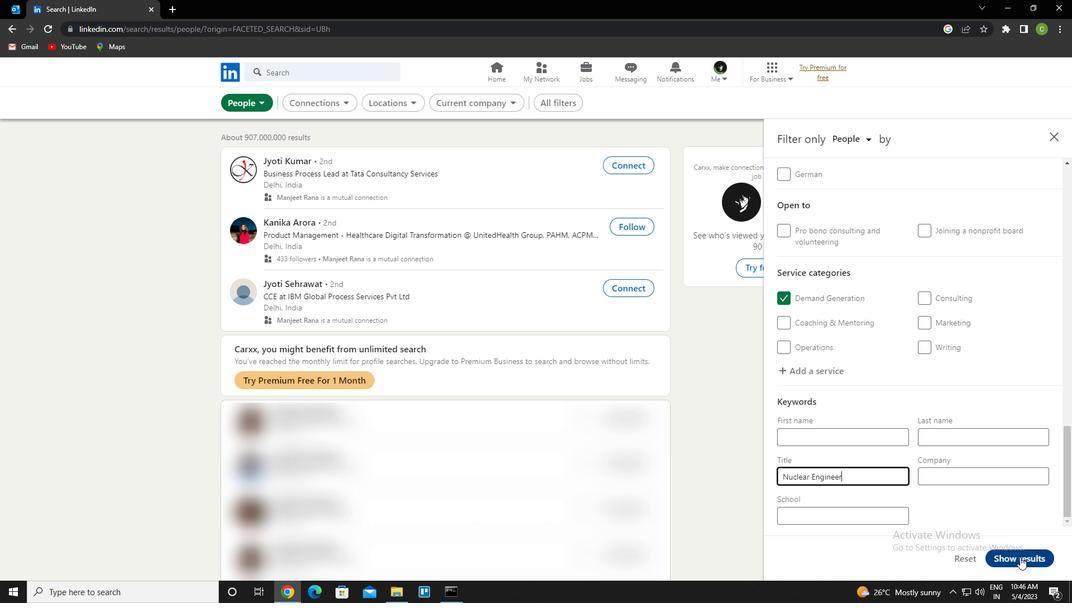 
Action: Mouse pressed left at (1021, 557)
Screenshot: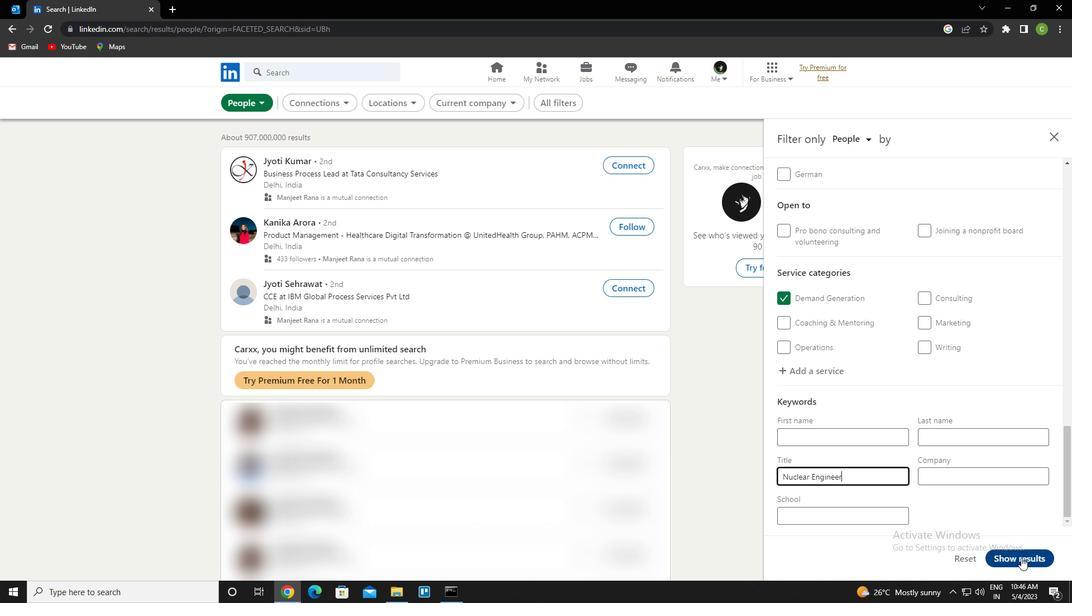 
Action: Mouse moved to (579, 444)
Screenshot: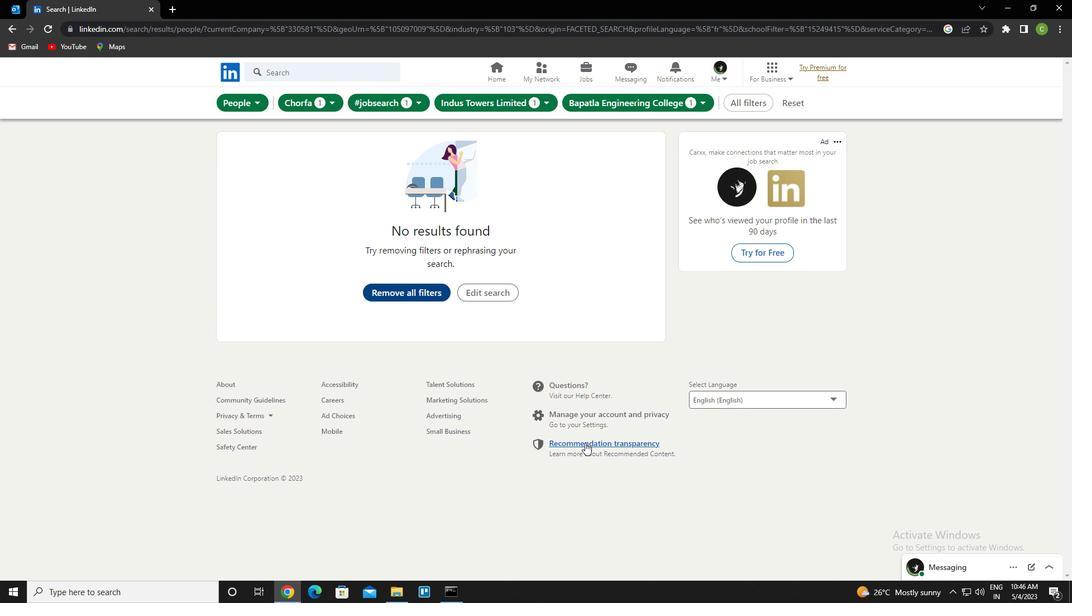 
